 Task: Add Attachment from Google Drive to Card Card0000000263 in Board Board0000000066 in Workspace WS0000000022 in Trello. Add Cover Orange to Card Card0000000263 in Board Board0000000066 in Workspace WS0000000022 in Trello. Add "Add Label …" with "Title" Title0000000263 to Button Button0000000263 to Card Card0000000263 in Board Board0000000066 in Workspace WS0000000022 in Trello. Add Description DS0000000263 to Card Card0000000263 in Board Board0000000066 in Workspace WS0000000022 in Trello. Add Comment CM0000000263 to Card Card0000000263 in Board Board0000000066 in Workspace WS0000000022 in Trello
Action: Mouse moved to (621, 492)
Screenshot: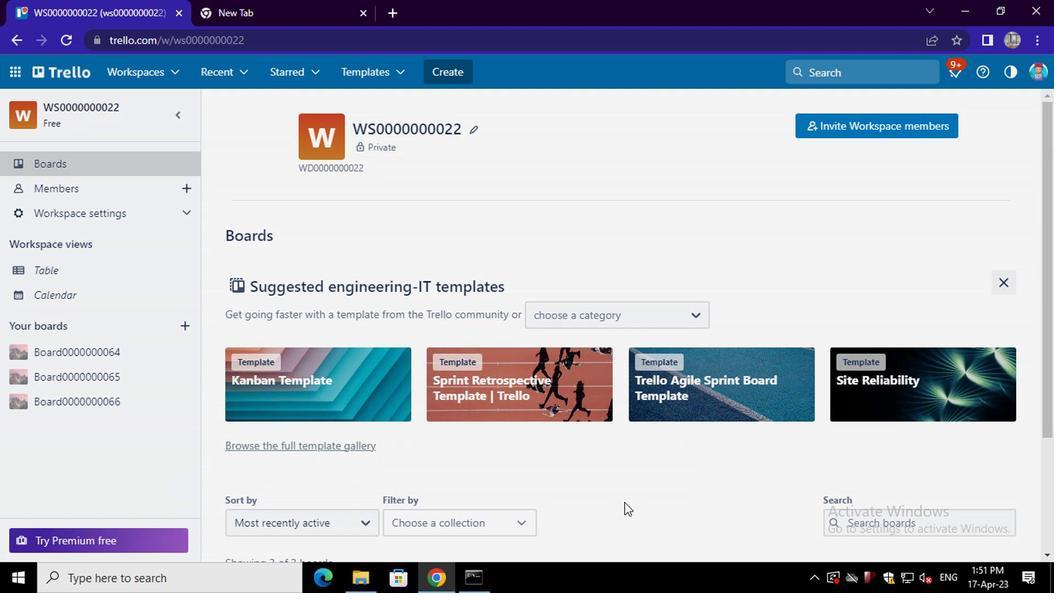 
Action: Mouse scrolled (621, 492) with delta (0, 0)
Screenshot: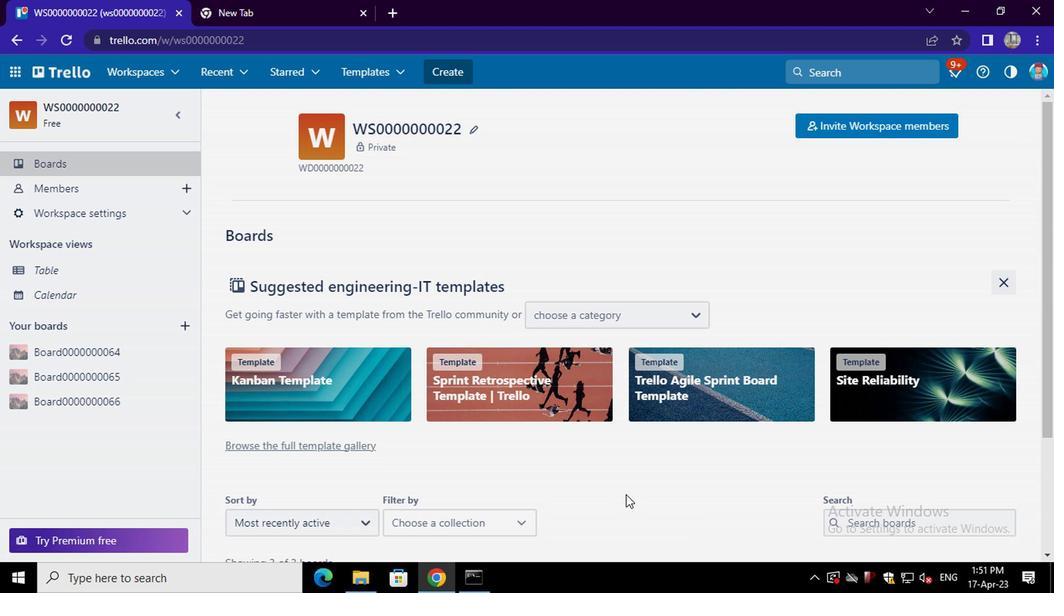 
Action: Mouse moved to (621, 492)
Screenshot: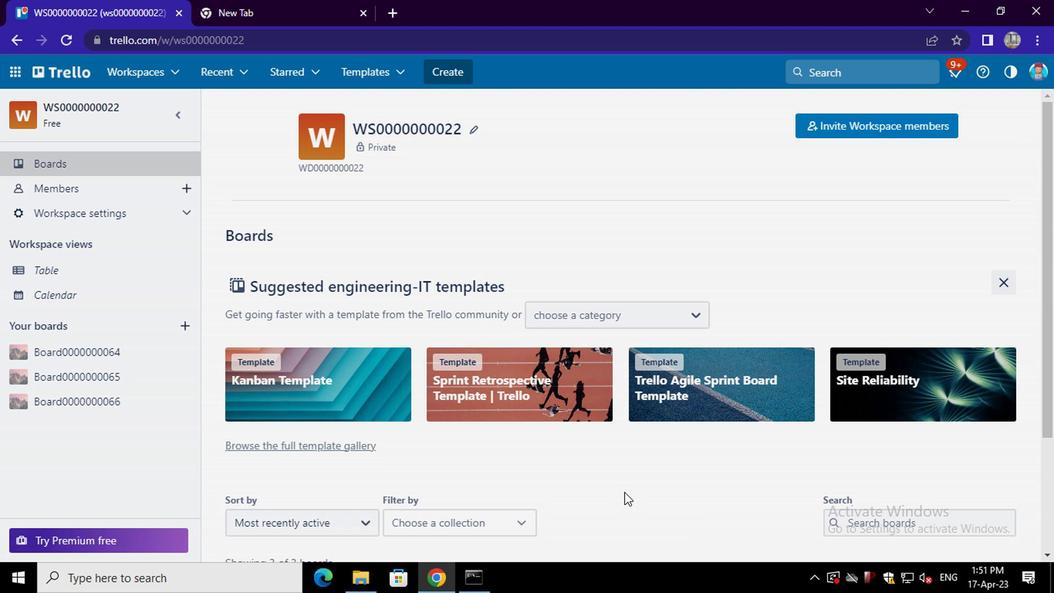 
Action: Mouse scrolled (621, 492) with delta (0, 0)
Screenshot: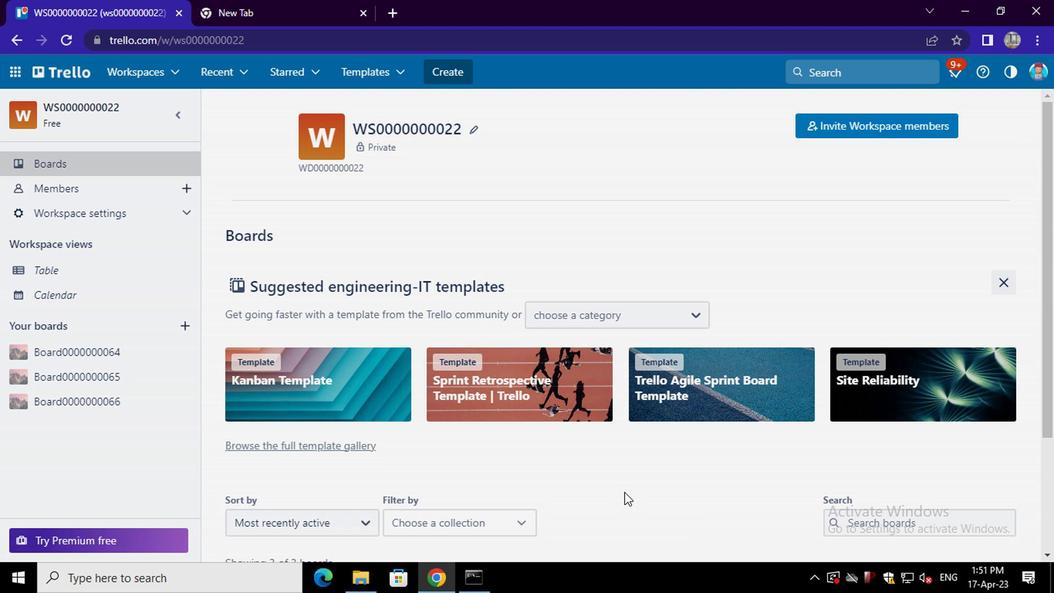 
Action: Mouse scrolled (621, 492) with delta (0, 0)
Screenshot: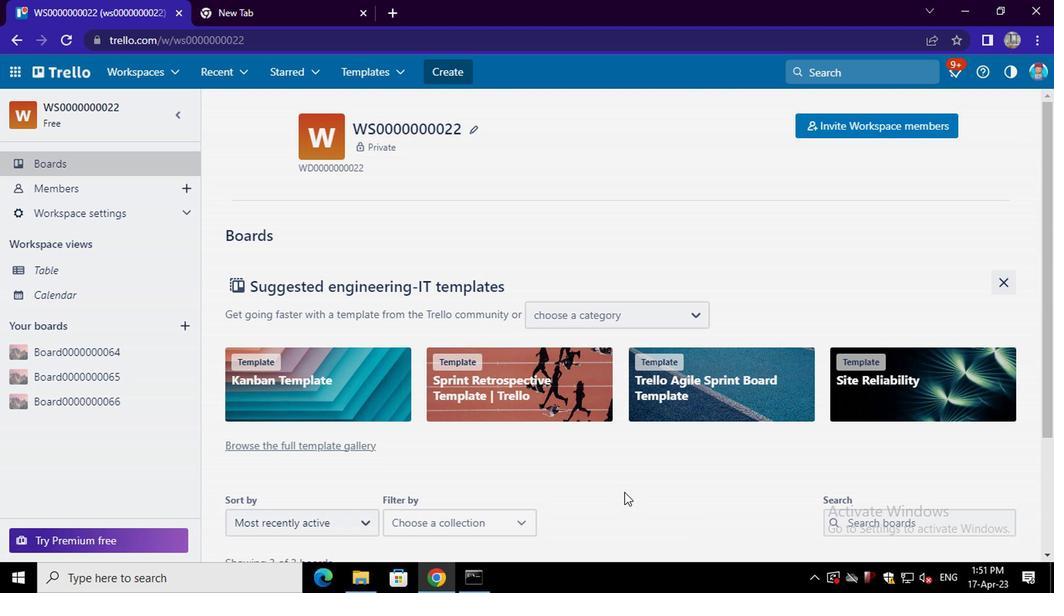 
Action: Mouse scrolled (621, 492) with delta (0, 0)
Screenshot: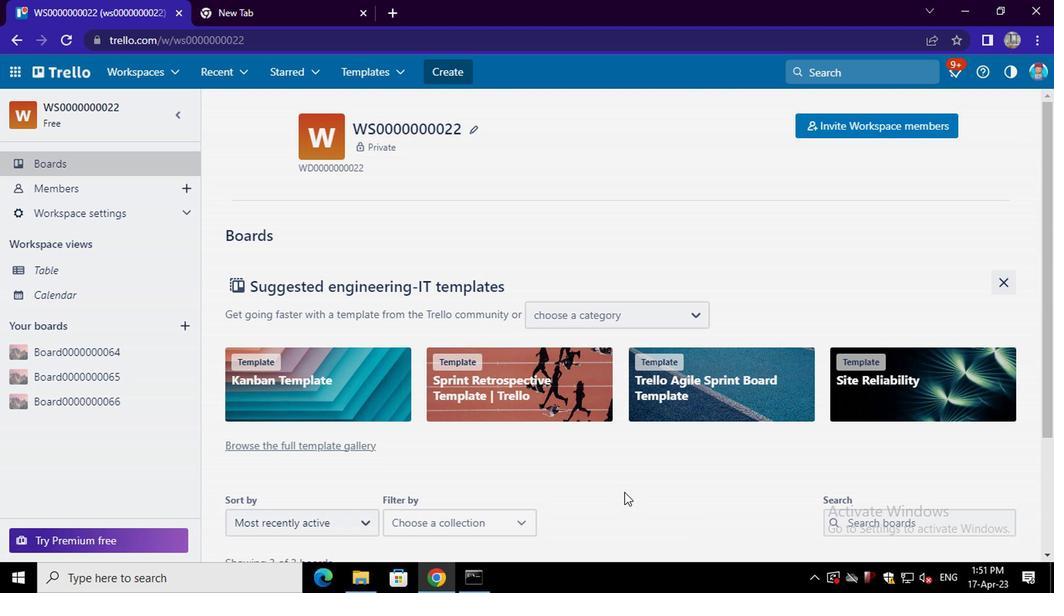 
Action: Mouse scrolled (621, 492) with delta (0, 0)
Screenshot: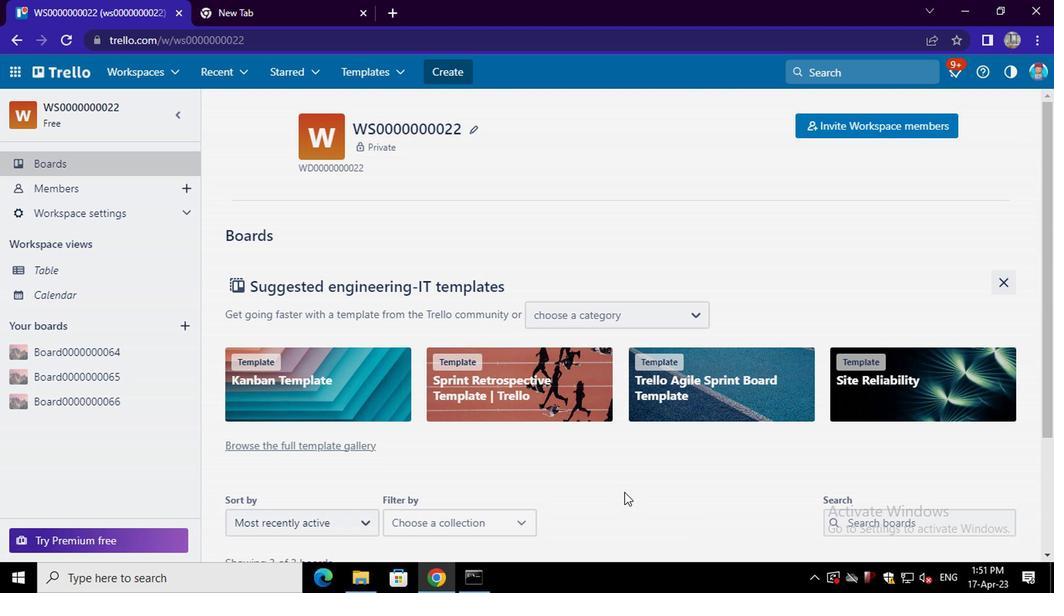 
Action: Mouse moved to (547, 484)
Screenshot: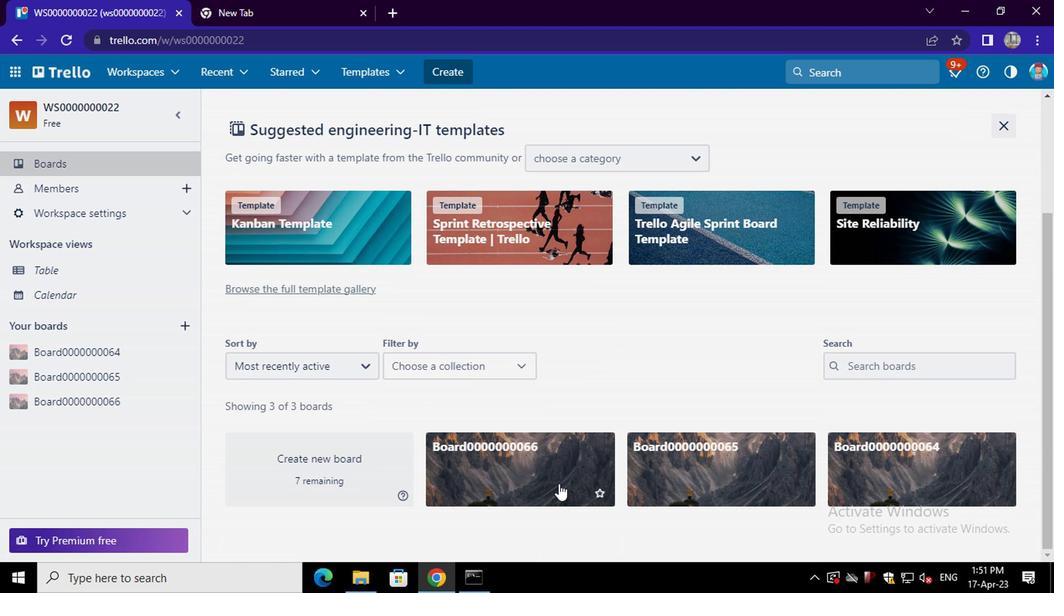 
Action: Mouse pressed left at (547, 484)
Screenshot: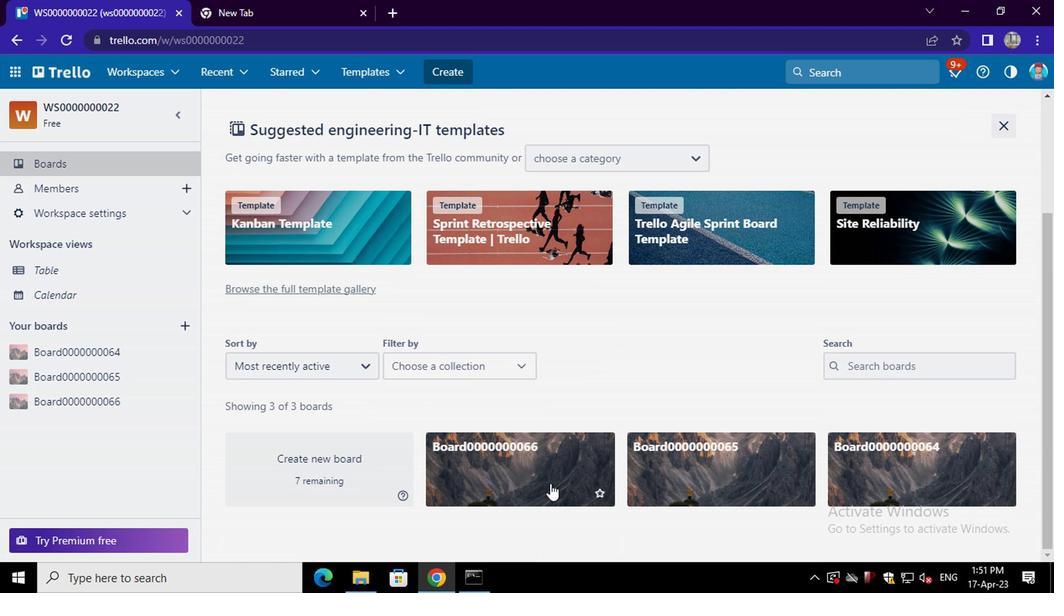 
Action: Mouse moved to (390, 455)
Screenshot: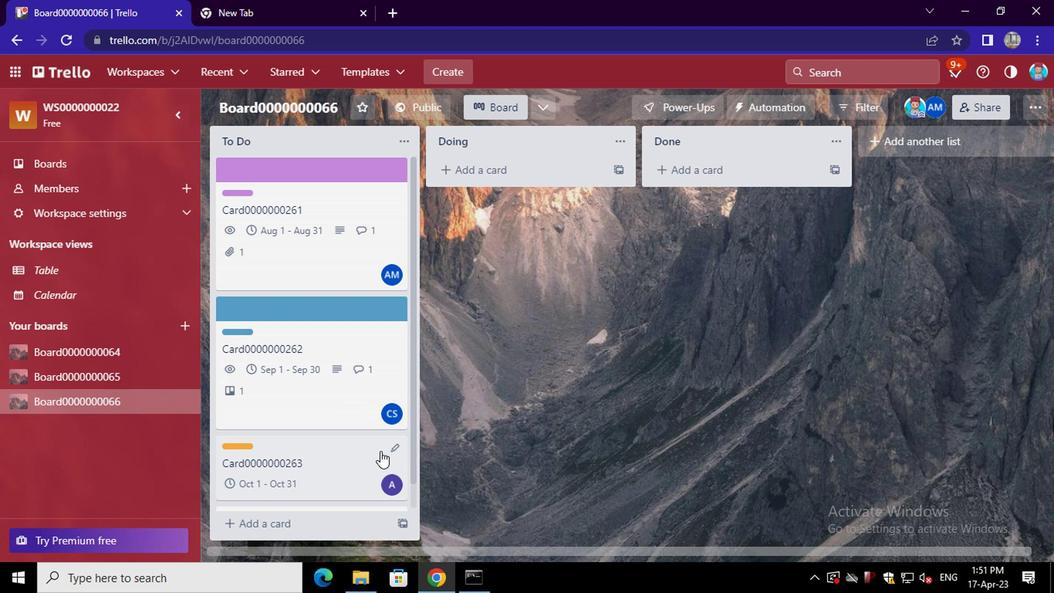 
Action: Mouse pressed left at (390, 455)
Screenshot: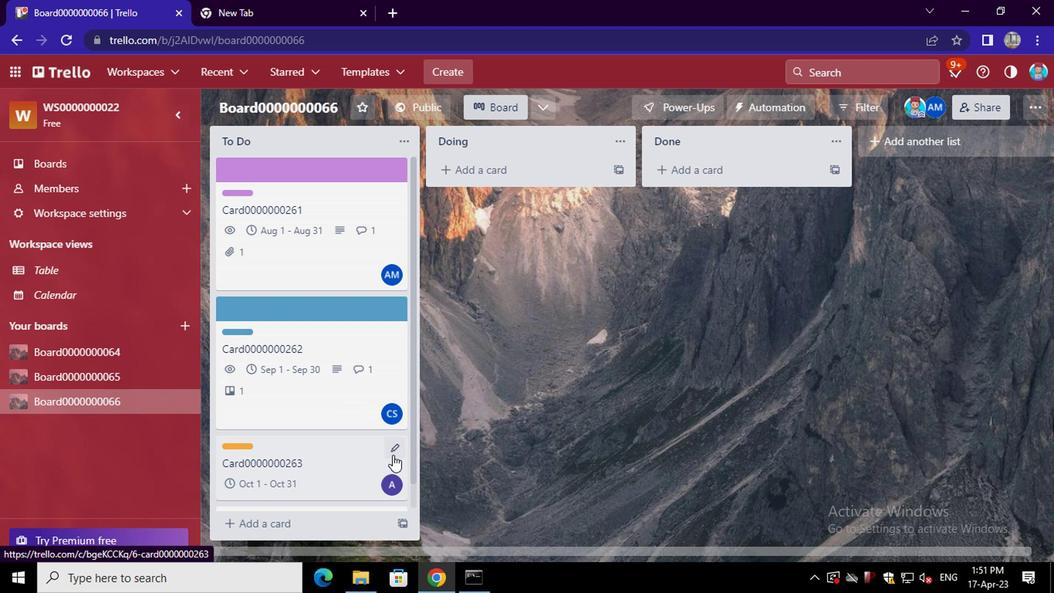 
Action: Mouse moved to (464, 341)
Screenshot: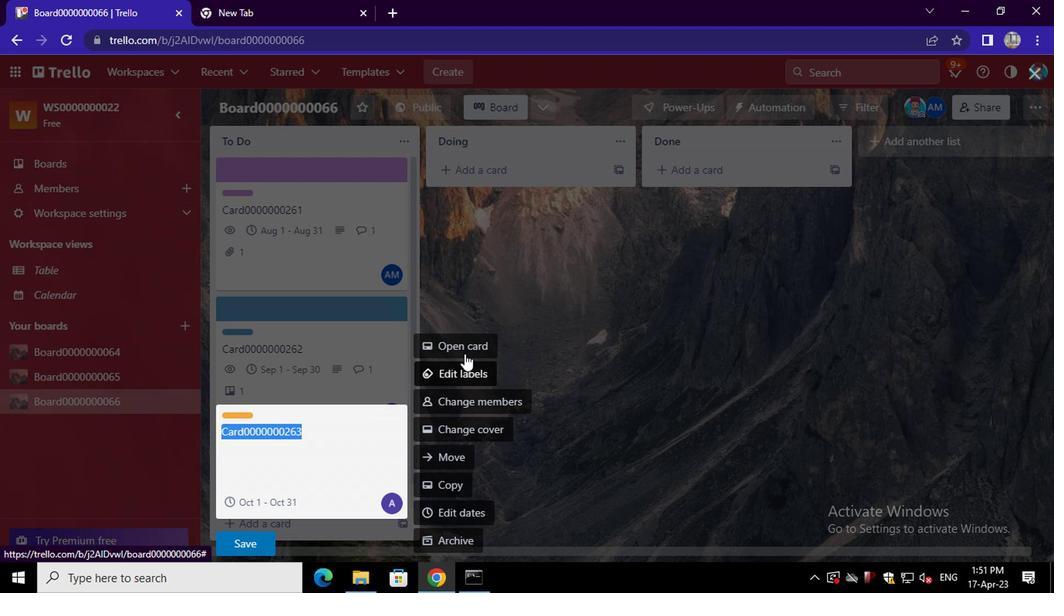 
Action: Mouse pressed left at (464, 341)
Screenshot: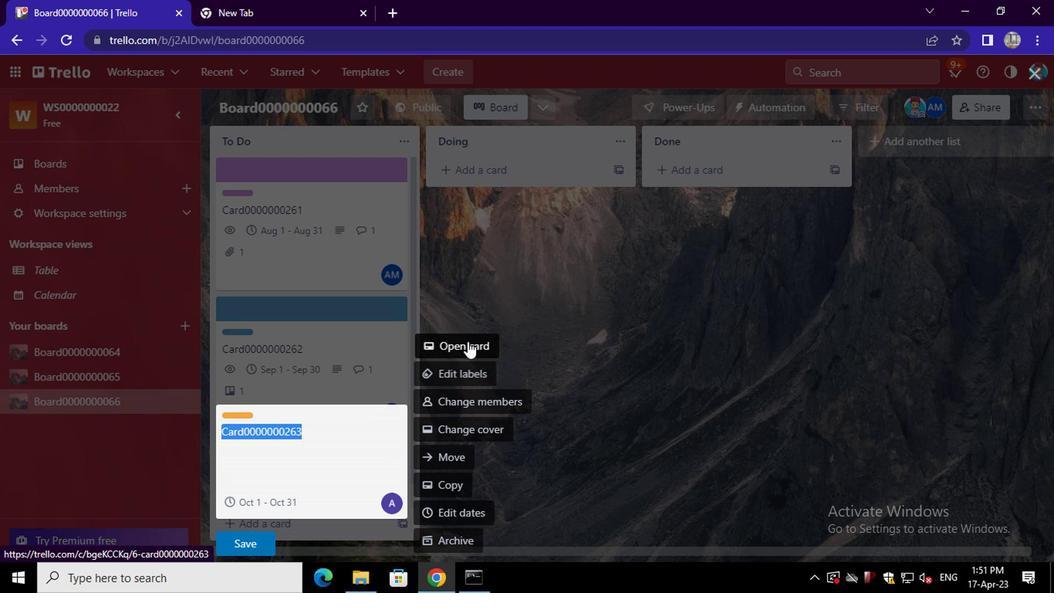 
Action: Mouse moved to (726, 373)
Screenshot: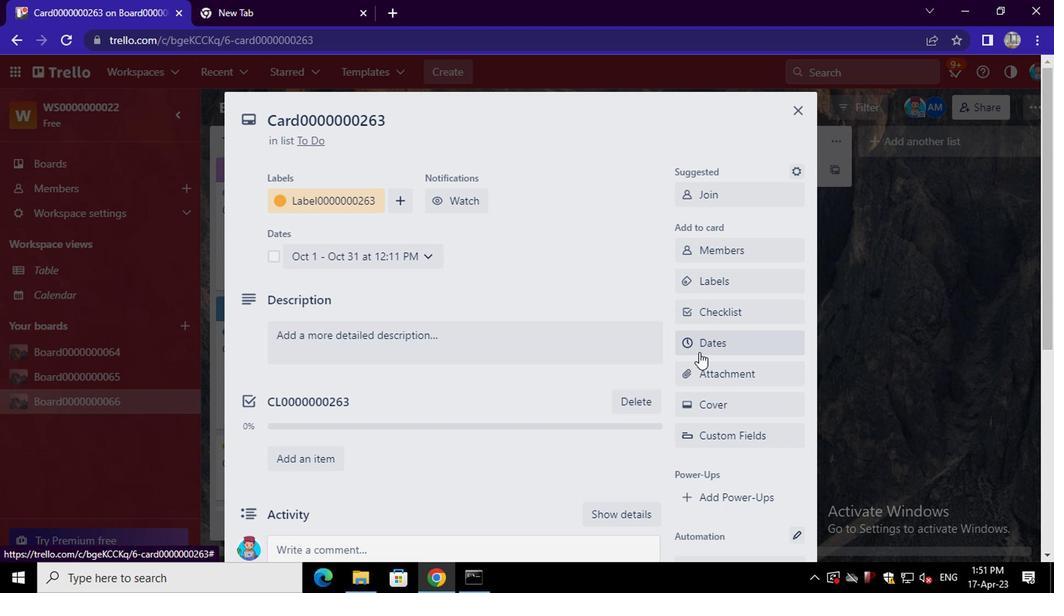 
Action: Mouse pressed left at (726, 373)
Screenshot: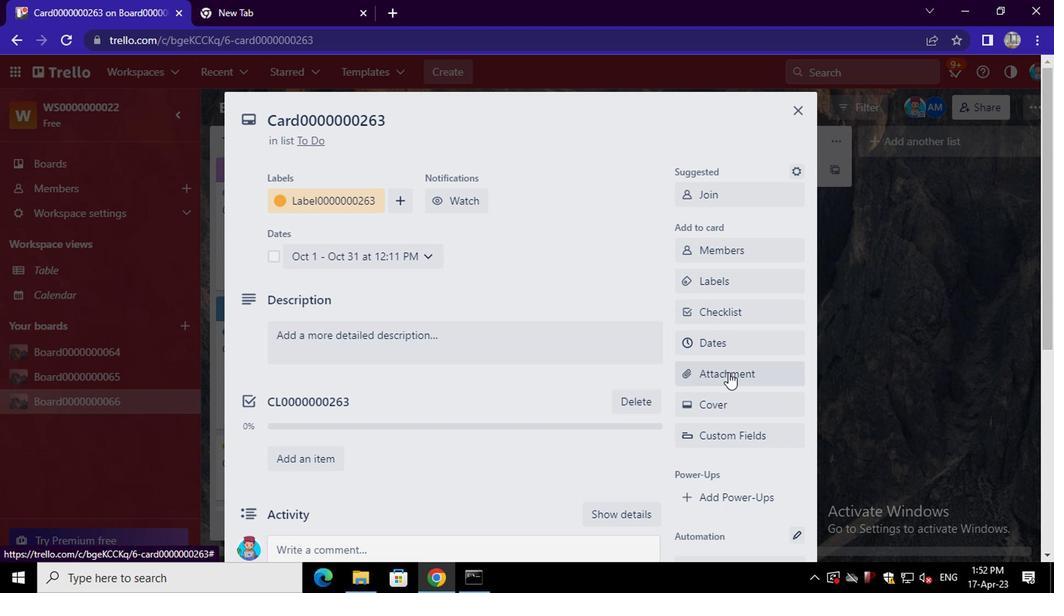 
Action: Mouse moved to (739, 197)
Screenshot: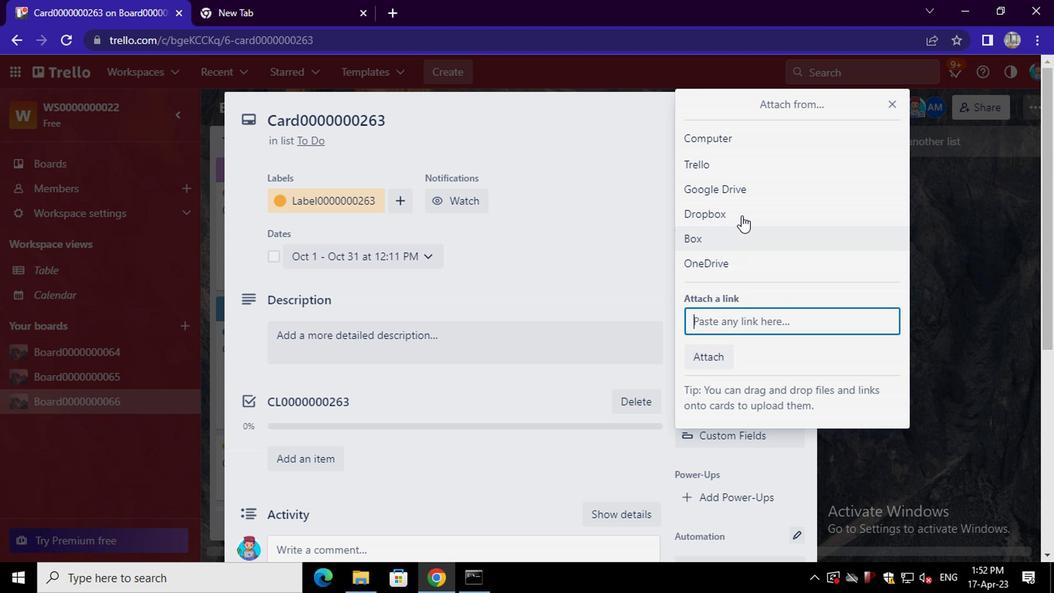 
Action: Mouse pressed left at (739, 197)
Screenshot: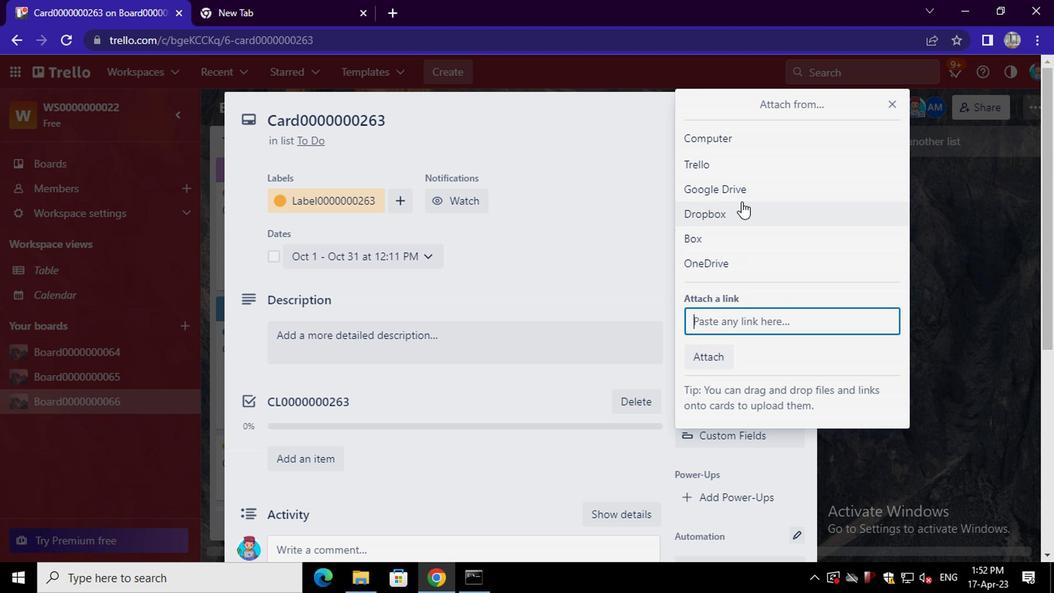 
Action: Mouse moved to (361, 389)
Screenshot: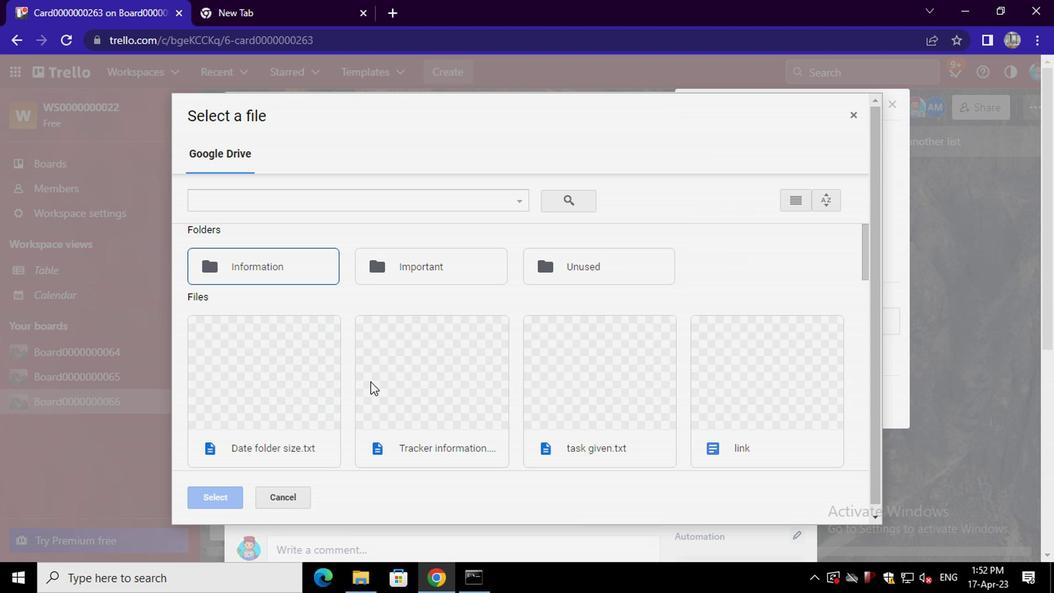 
Action: Mouse scrolled (361, 388) with delta (0, 0)
Screenshot: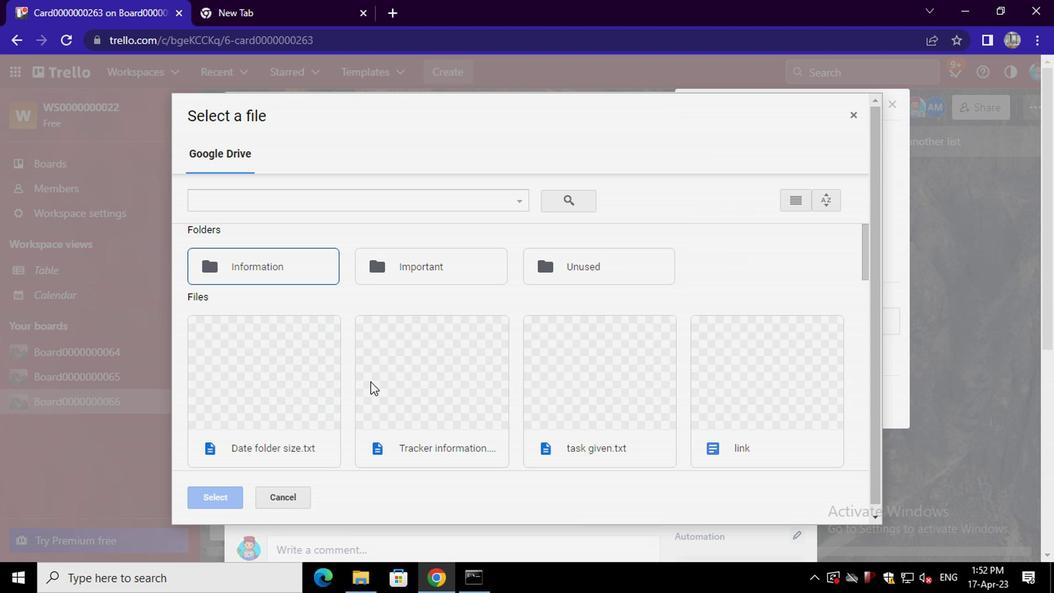 
Action: Mouse scrolled (361, 388) with delta (0, 0)
Screenshot: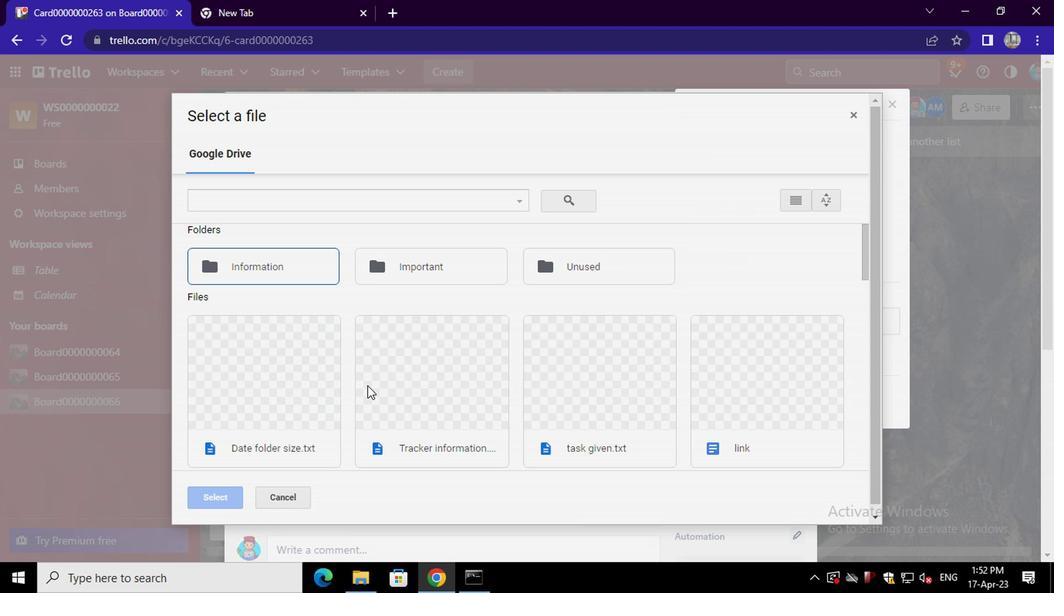 
Action: Mouse scrolled (361, 388) with delta (0, 0)
Screenshot: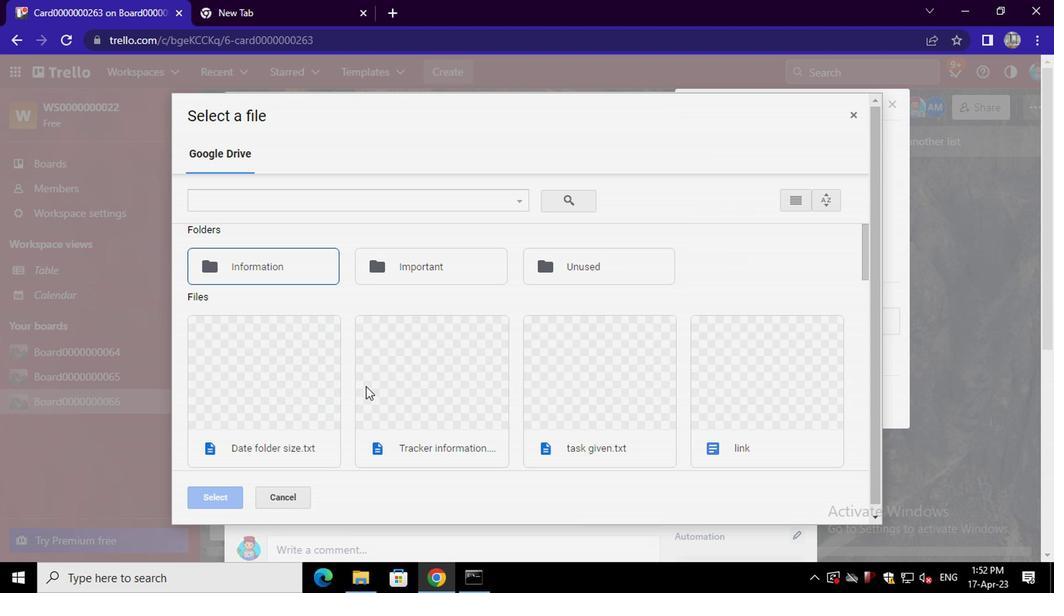 
Action: Mouse scrolled (361, 388) with delta (0, 0)
Screenshot: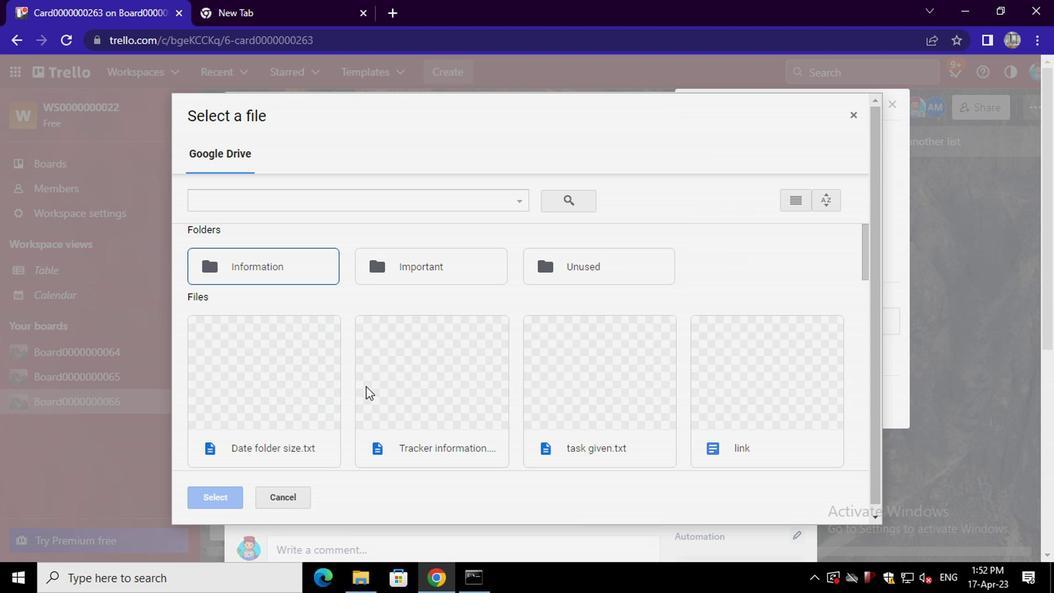 
Action: Mouse moved to (286, 298)
Screenshot: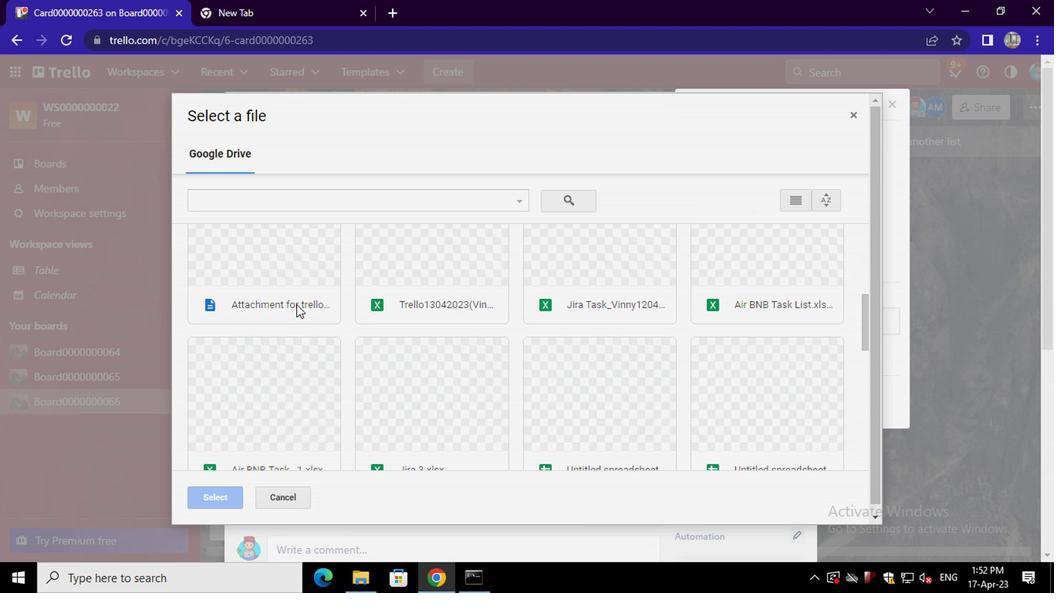 
Action: Mouse pressed left at (286, 298)
Screenshot: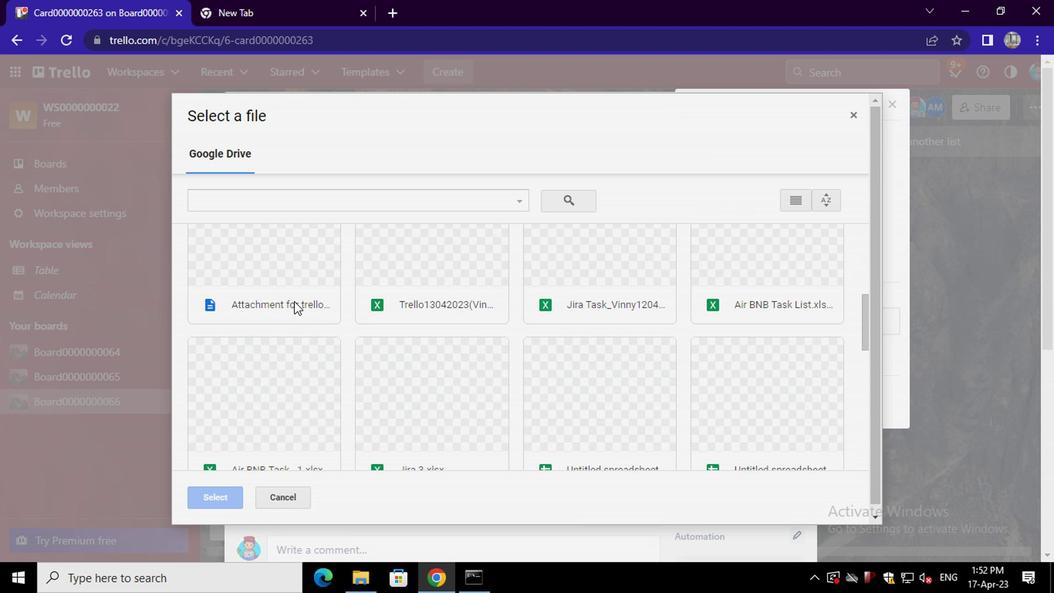 
Action: Mouse pressed left at (286, 298)
Screenshot: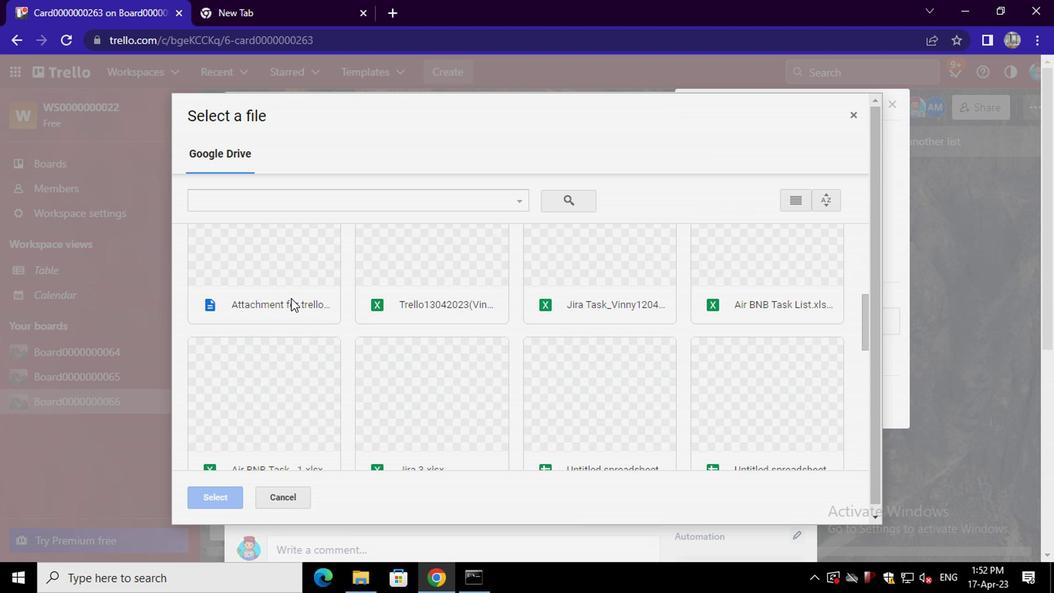 
Action: Mouse moved to (718, 410)
Screenshot: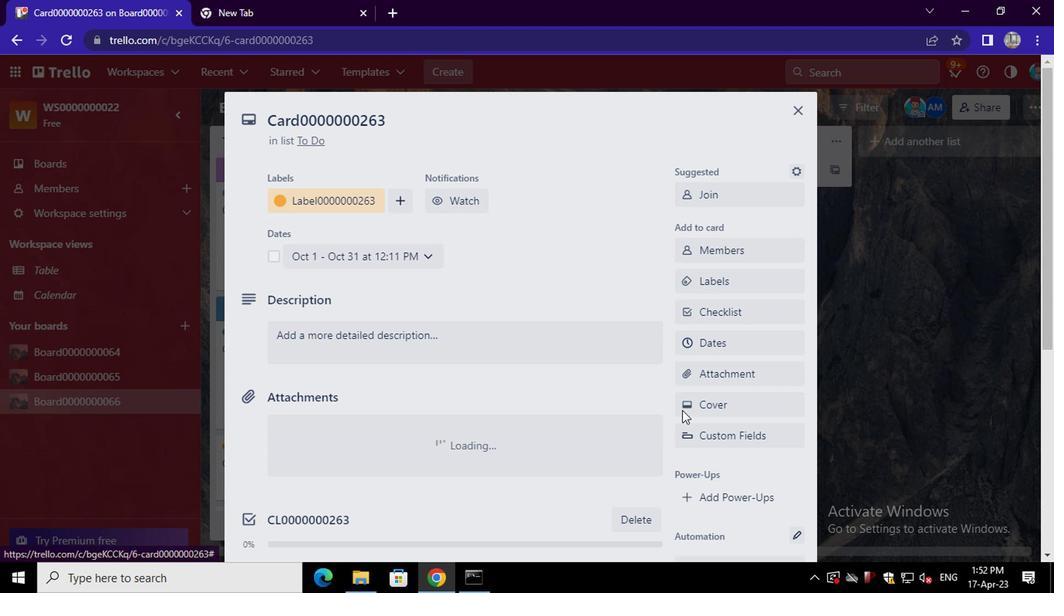 
Action: Mouse pressed left at (718, 410)
Screenshot: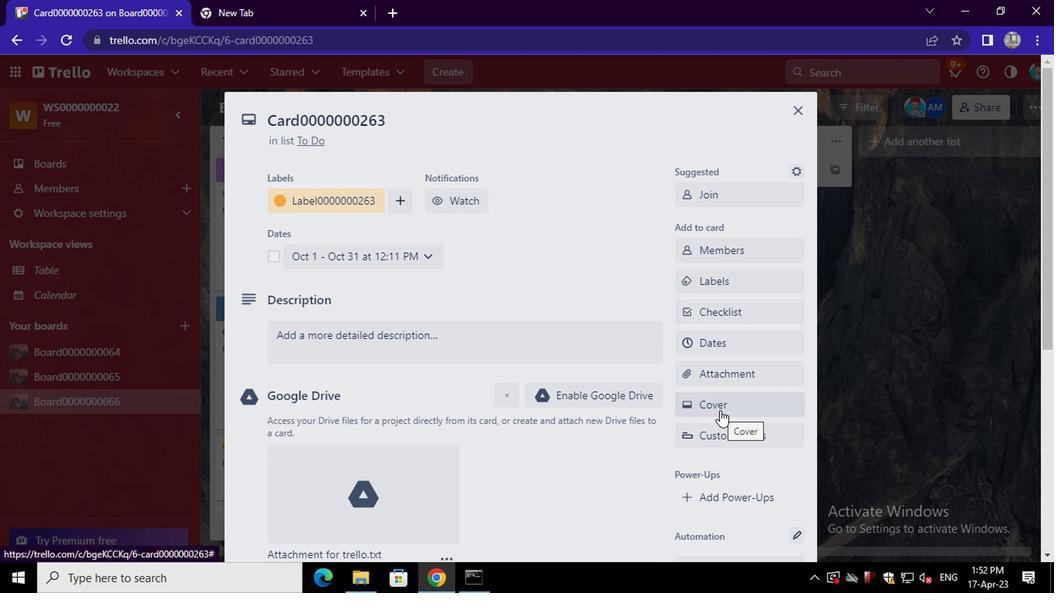 
Action: Mouse moved to (785, 240)
Screenshot: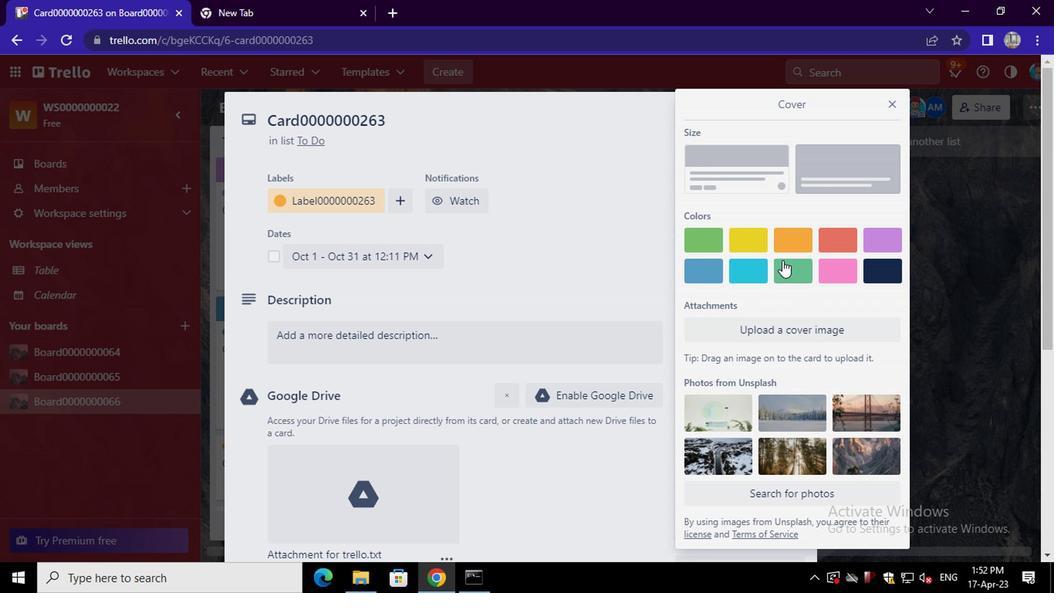 
Action: Mouse pressed left at (785, 240)
Screenshot: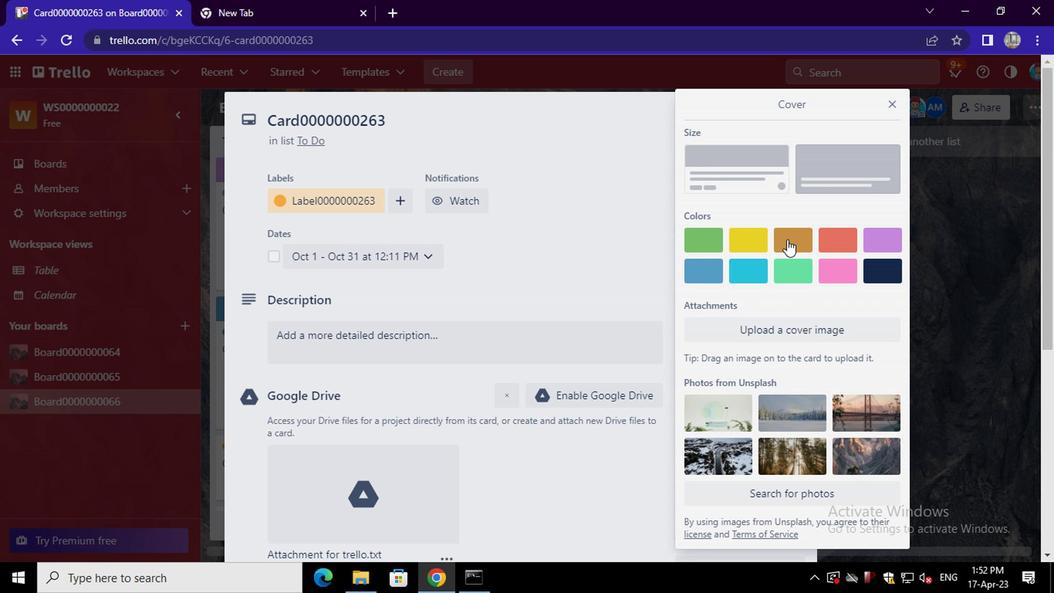 
Action: Mouse moved to (580, 341)
Screenshot: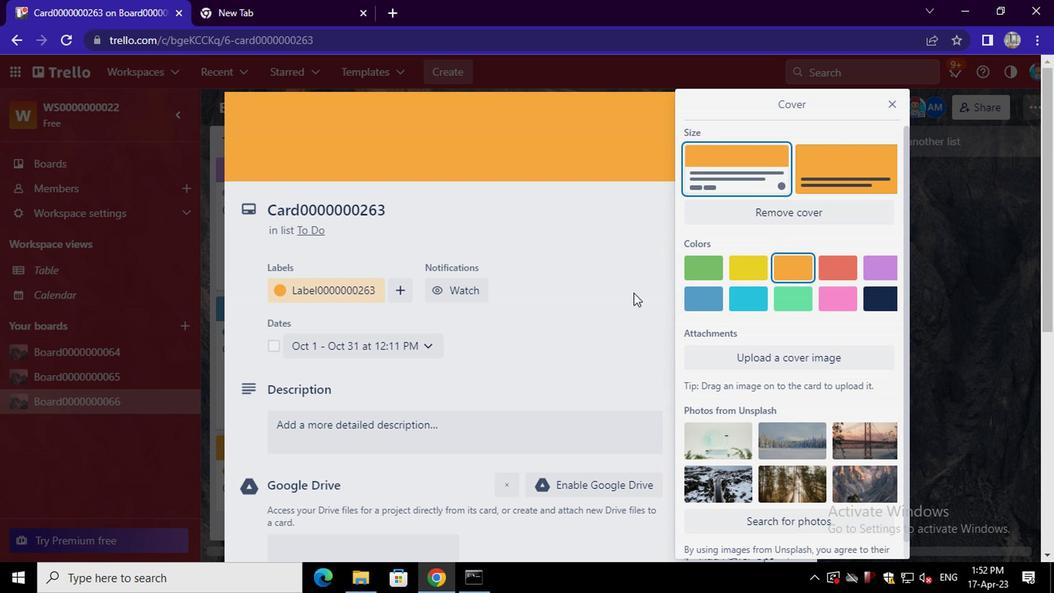 
Action: Mouse pressed left at (580, 341)
Screenshot: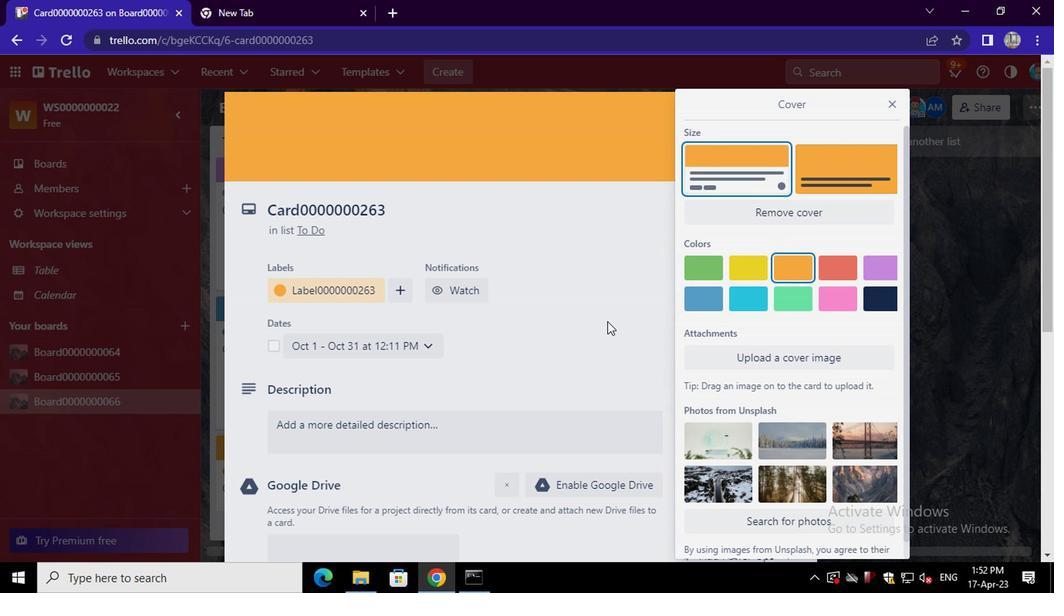 
Action: Mouse moved to (653, 366)
Screenshot: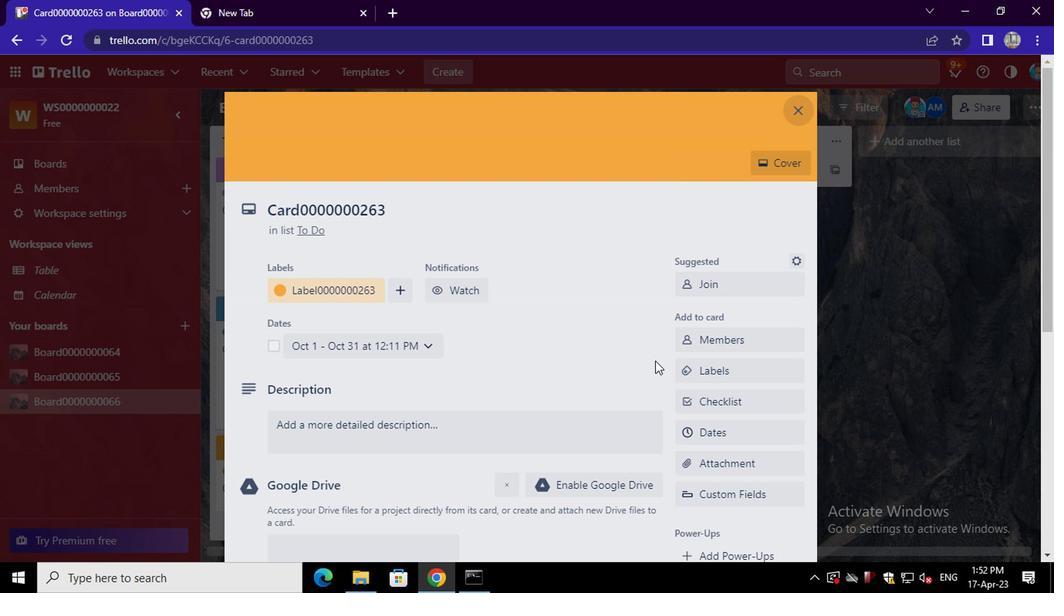 
Action: Mouse scrolled (653, 365) with delta (0, -1)
Screenshot: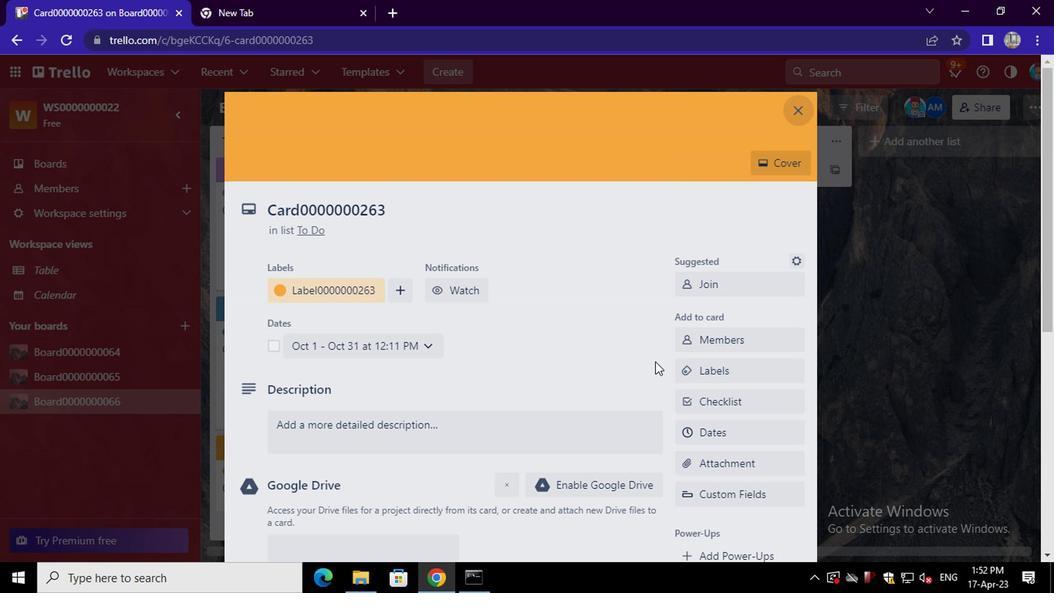 
Action: Mouse scrolled (653, 365) with delta (0, -1)
Screenshot: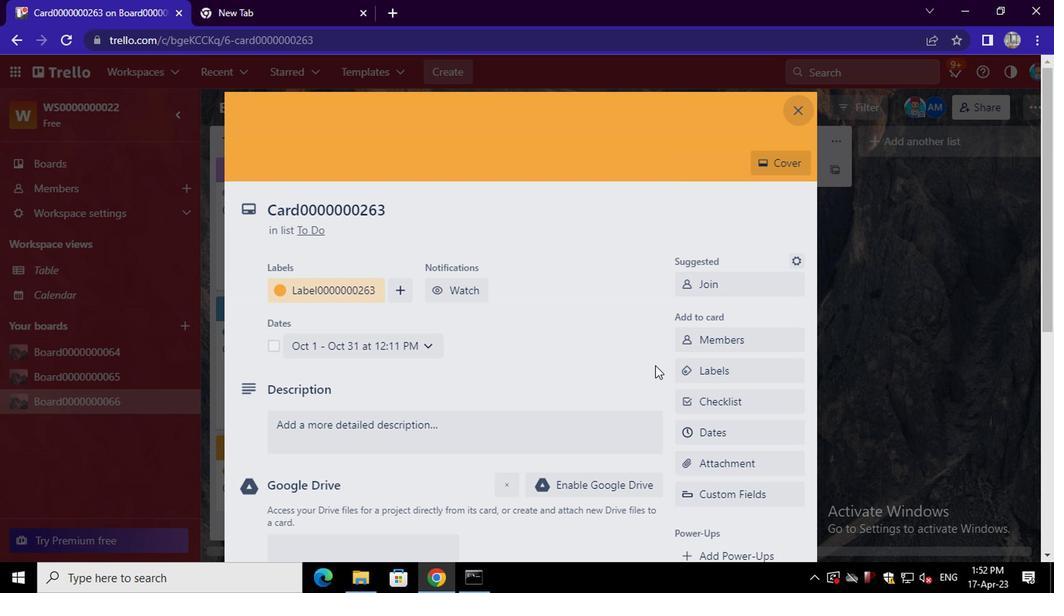 
Action: Mouse scrolled (653, 365) with delta (0, -1)
Screenshot: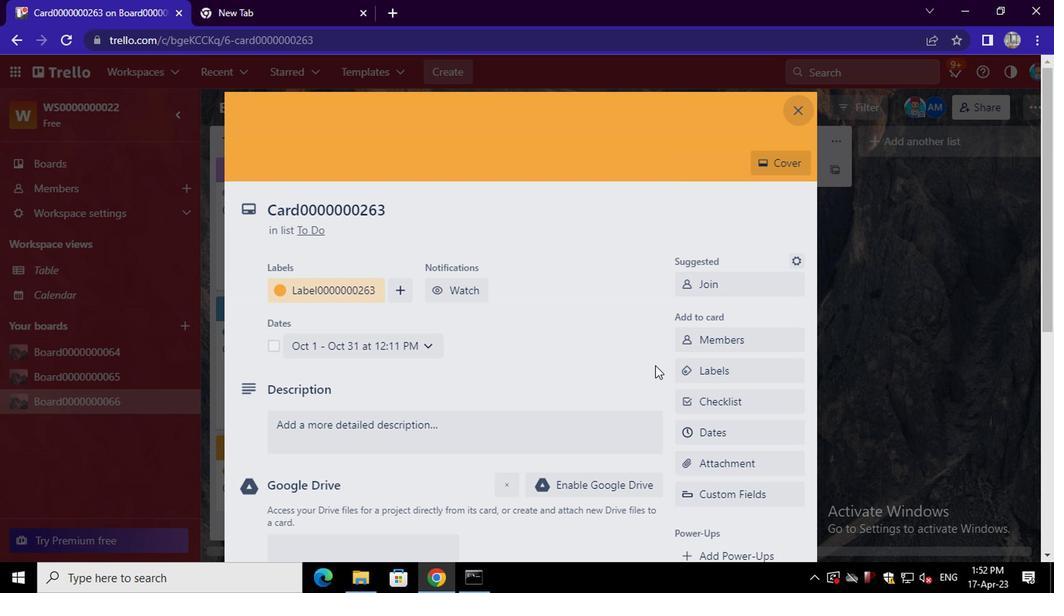 
Action: Mouse moved to (719, 449)
Screenshot: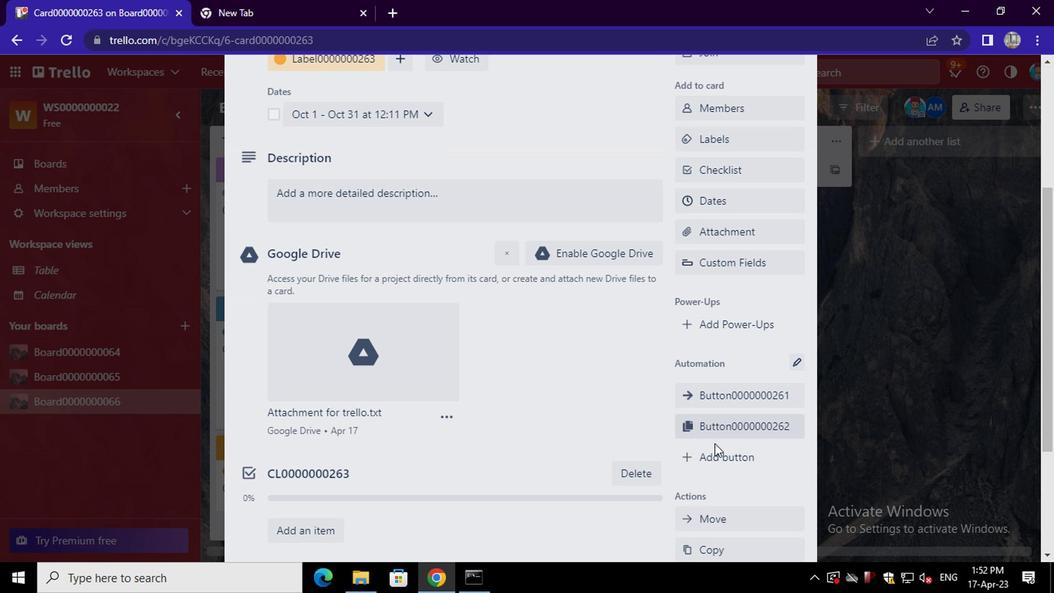 
Action: Mouse pressed left at (719, 449)
Screenshot: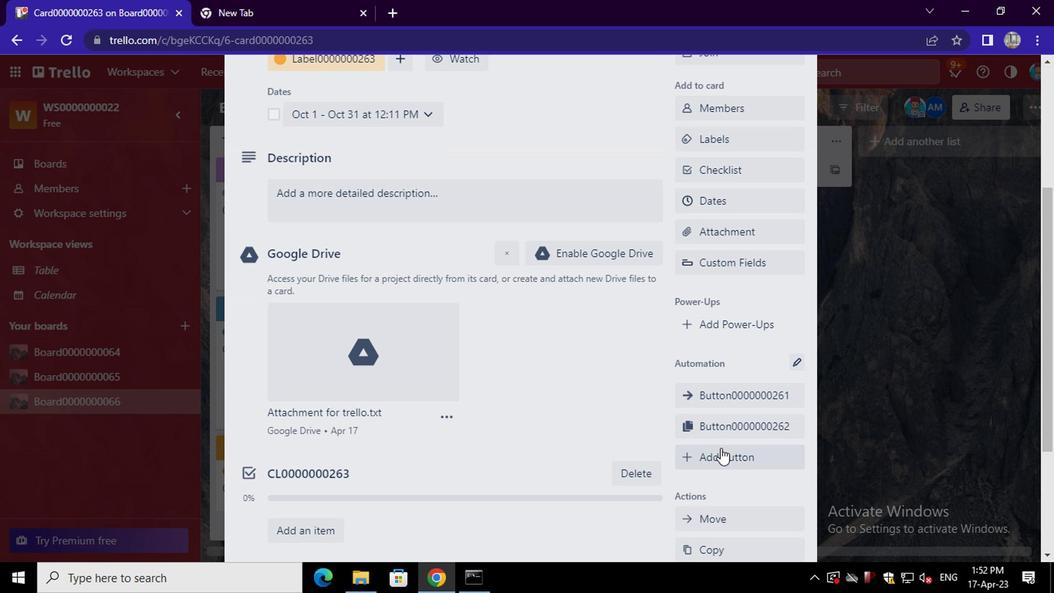 
Action: Mouse moved to (758, 241)
Screenshot: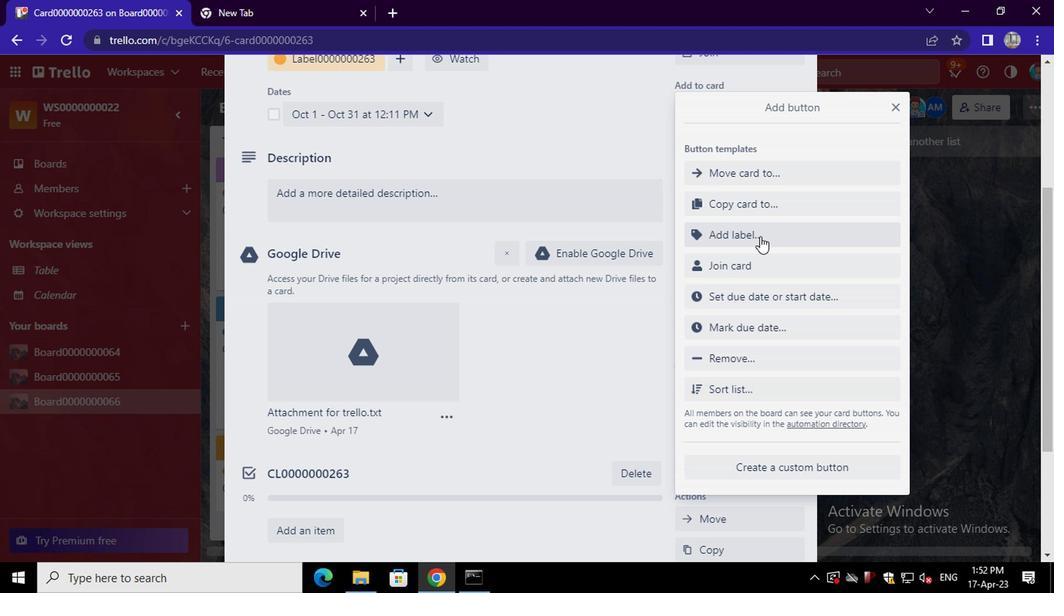 
Action: Mouse pressed left at (758, 241)
Screenshot: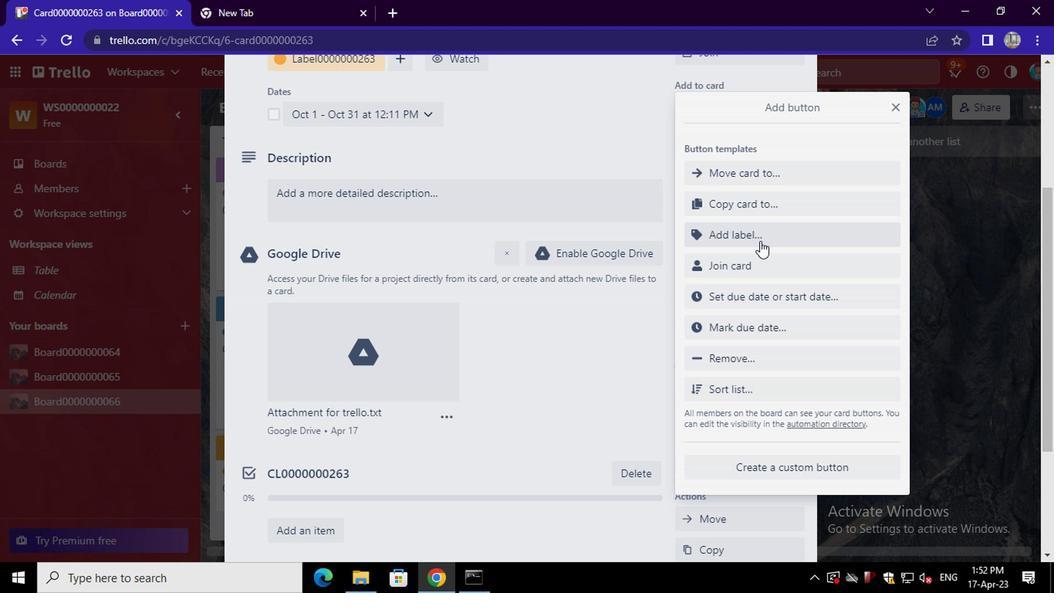 
Action: Mouse moved to (762, 222)
Screenshot: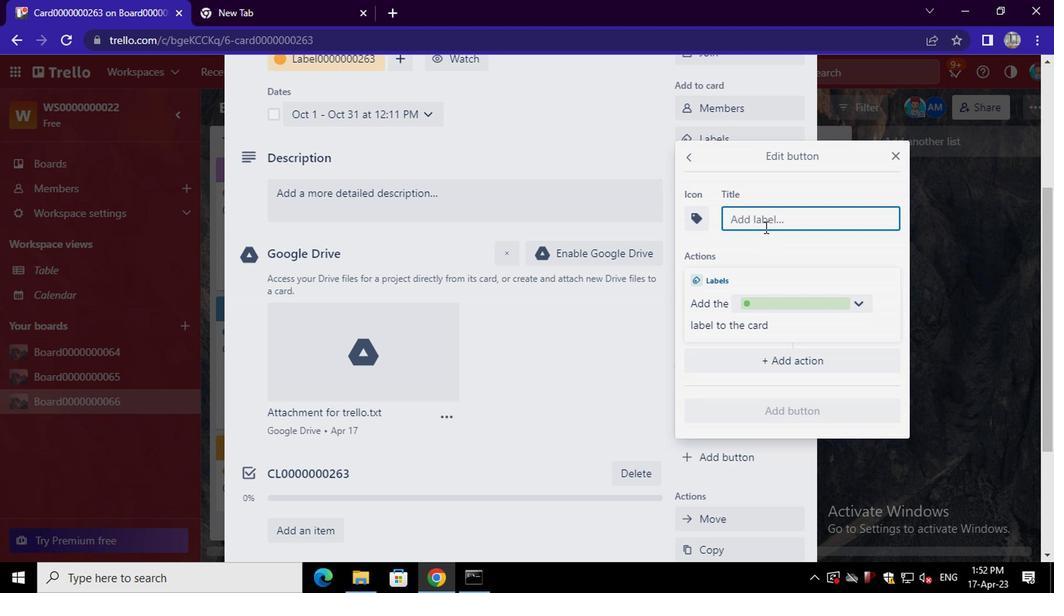 
Action: Mouse pressed left at (762, 222)
Screenshot: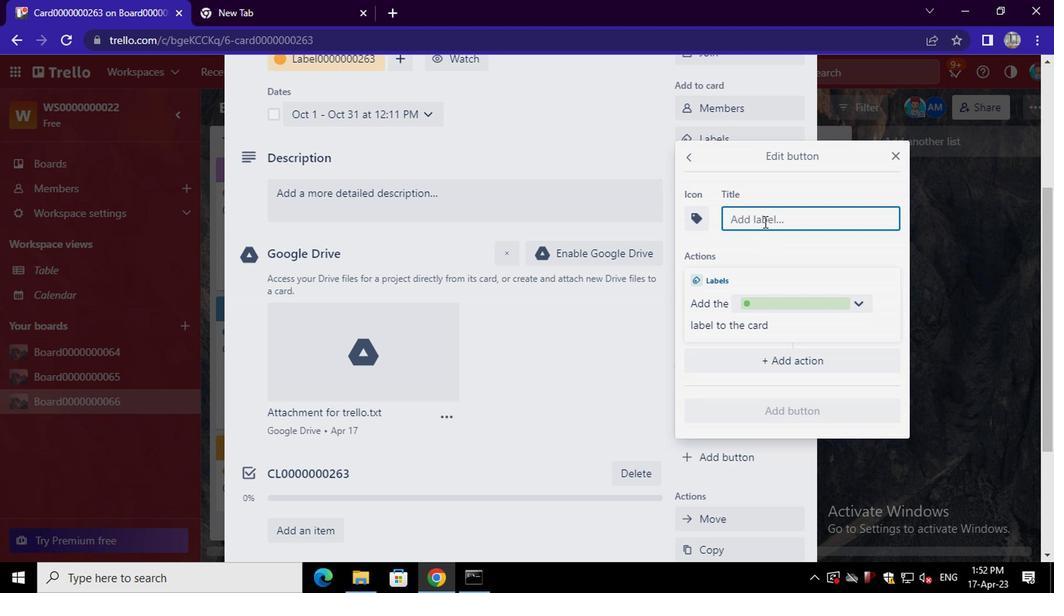
Action: Mouse moved to (799, 193)
Screenshot: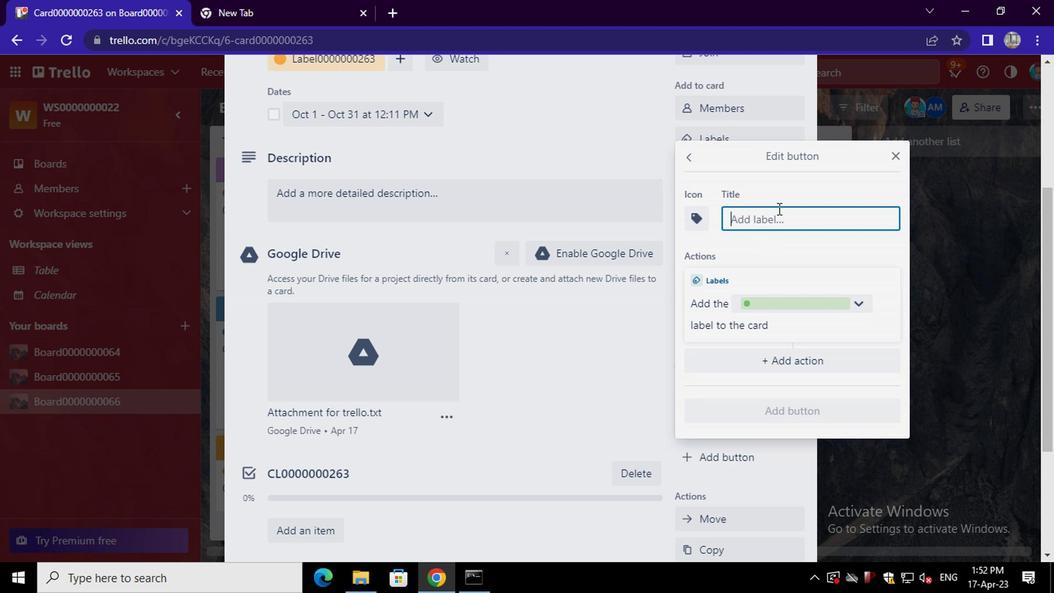 
Action: Key pressed <Key.shift>BUTTON0000000263
Screenshot: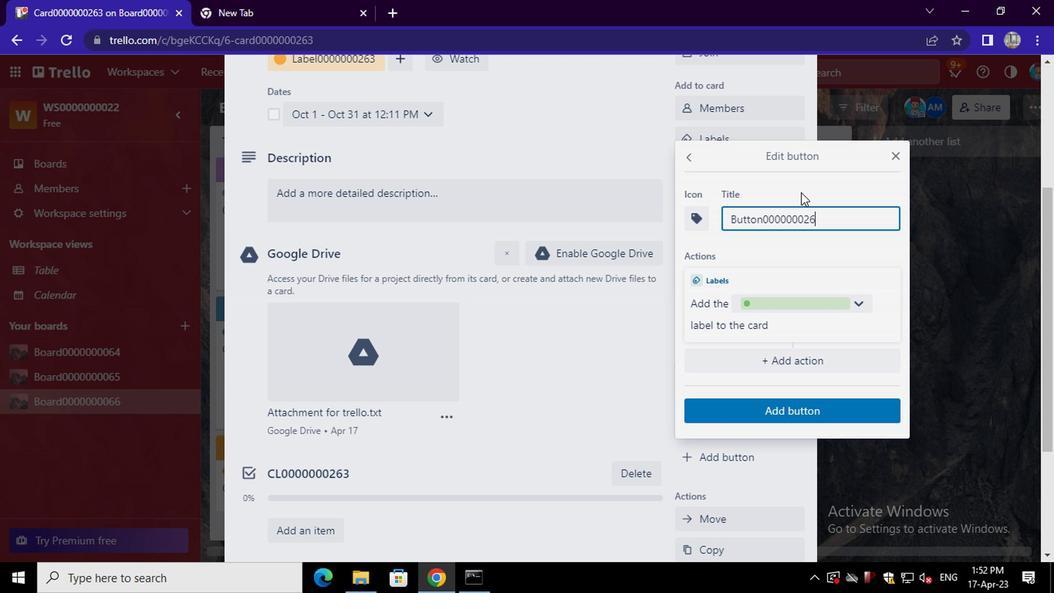 
Action: Mouse moved to (849, 302)
Screenshot: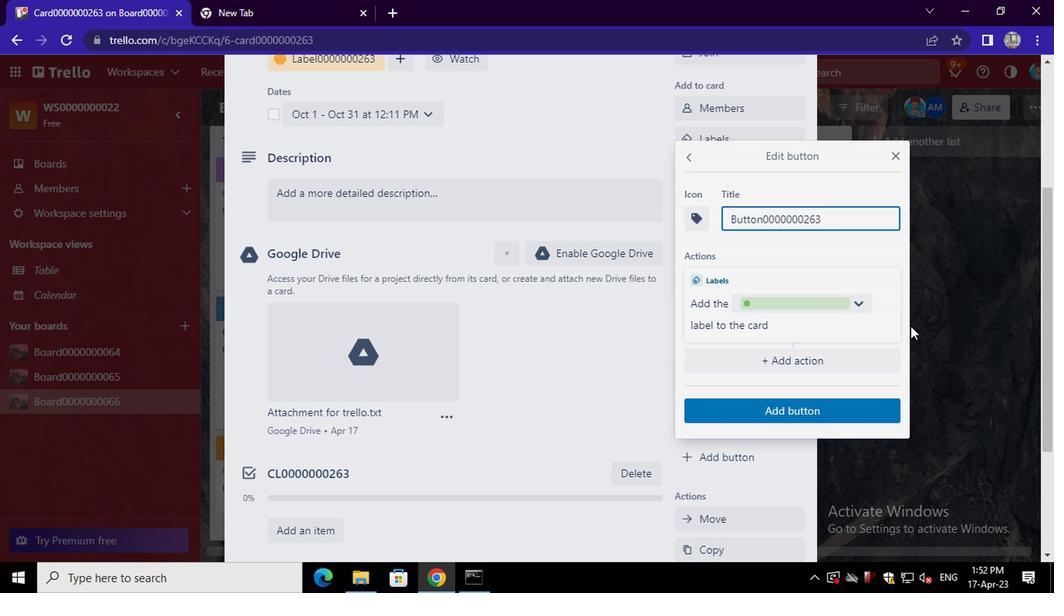 
Action: Mouse pressed left at (849, 302)
Screenshot: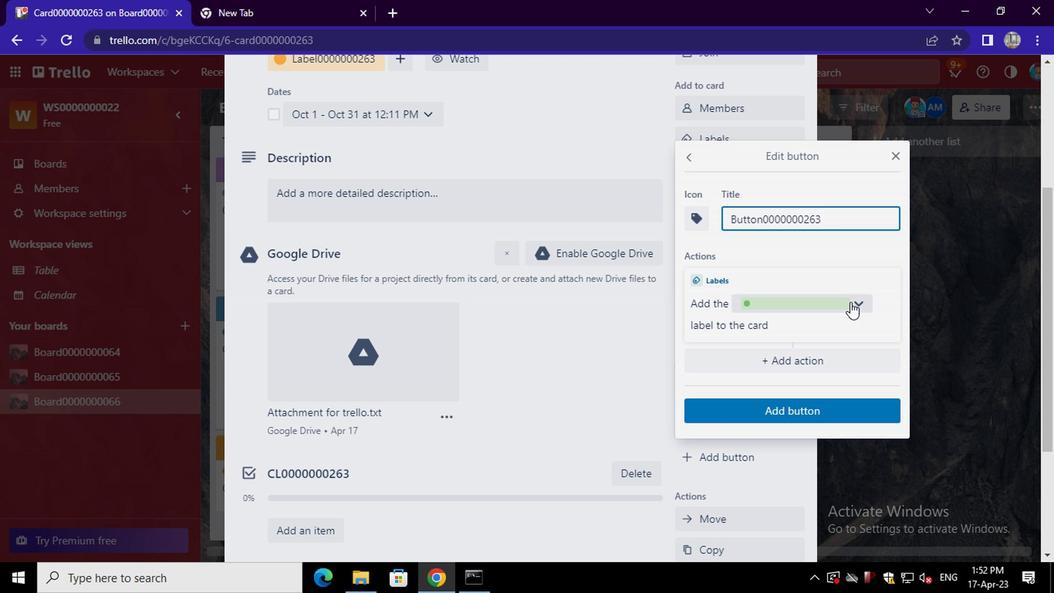 
Action: Mouse moved to (822, 406)
Screenshot: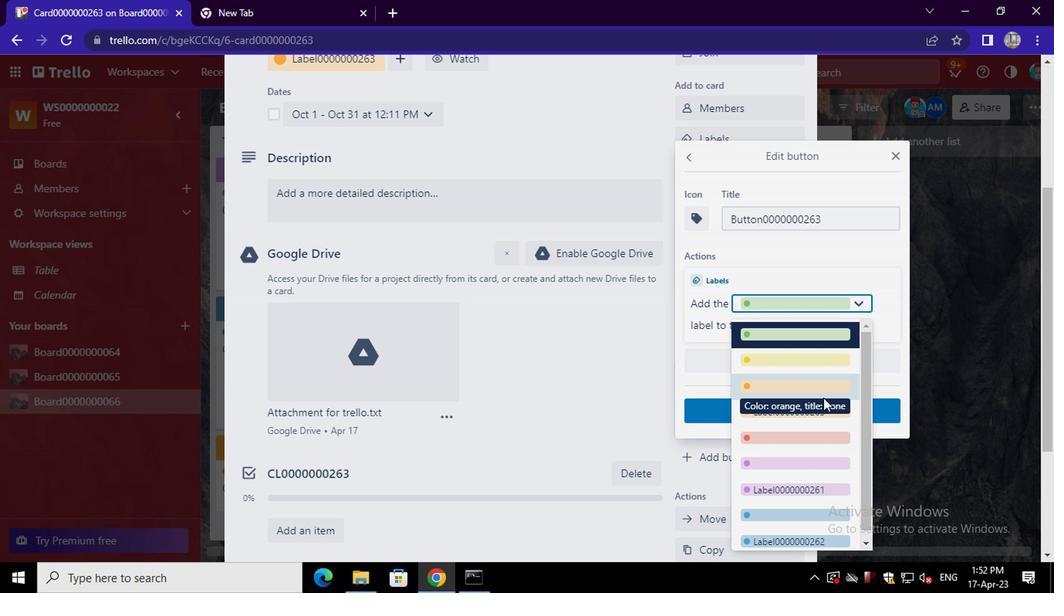 
Action: Mouse pressed left at (822, 406)
Screenshot: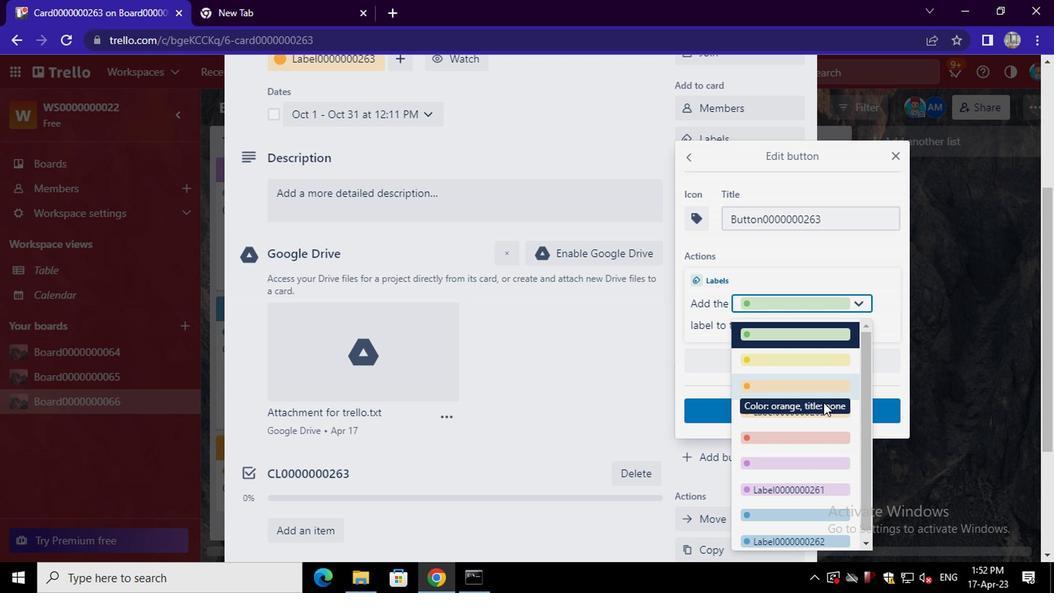
Action: Mouse moved to (862, 300)
Screenshot: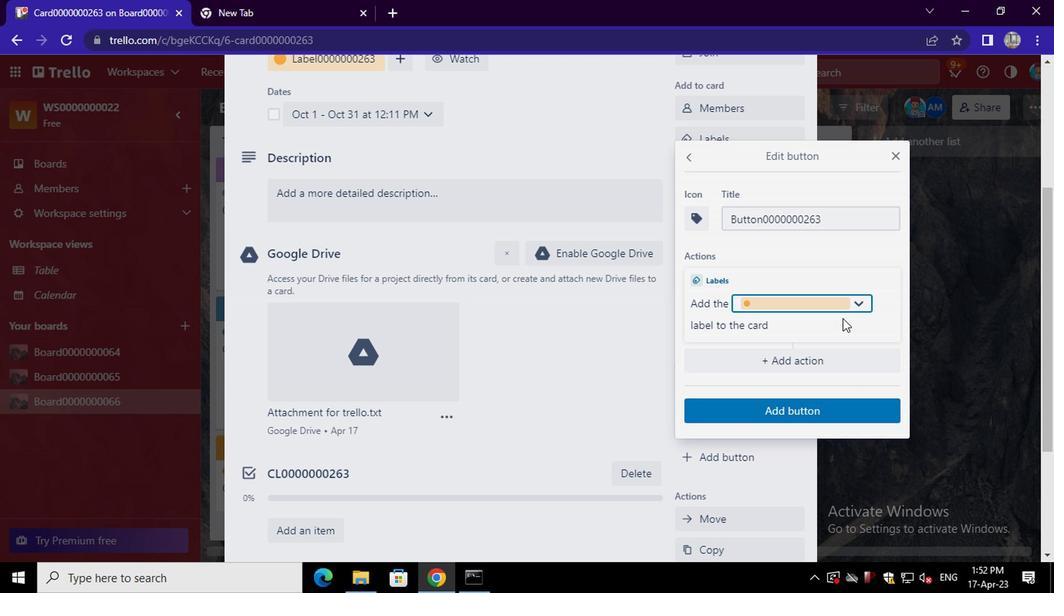 
Action: Mouse pressed left at (862, 300)
Screenshot: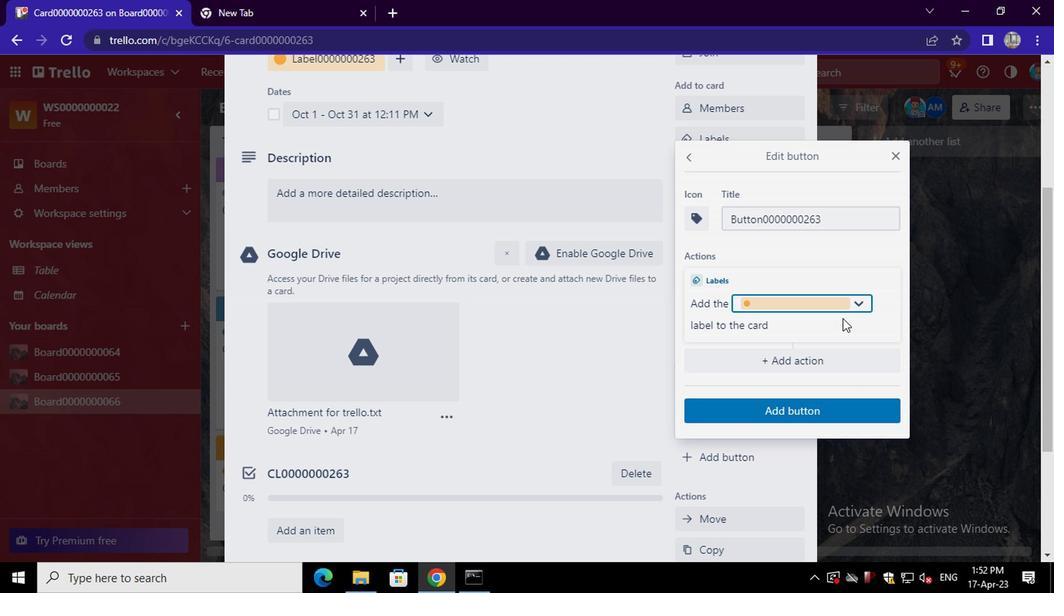 
Action: Mouse moved to (817, 412)
Screenshot: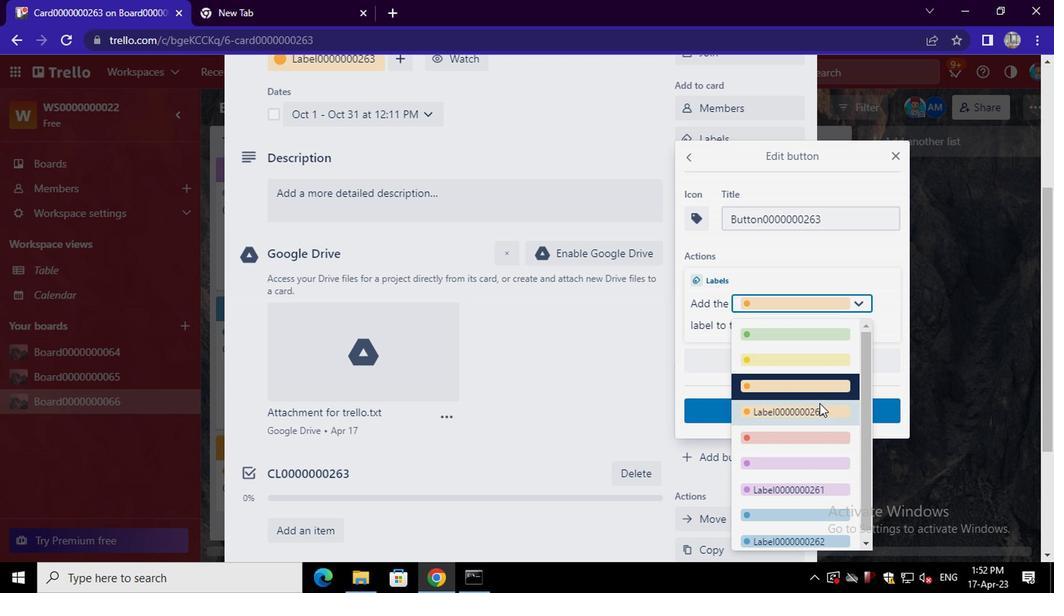 
Action: Mouse pressed left at (817, 412)
Screenshot: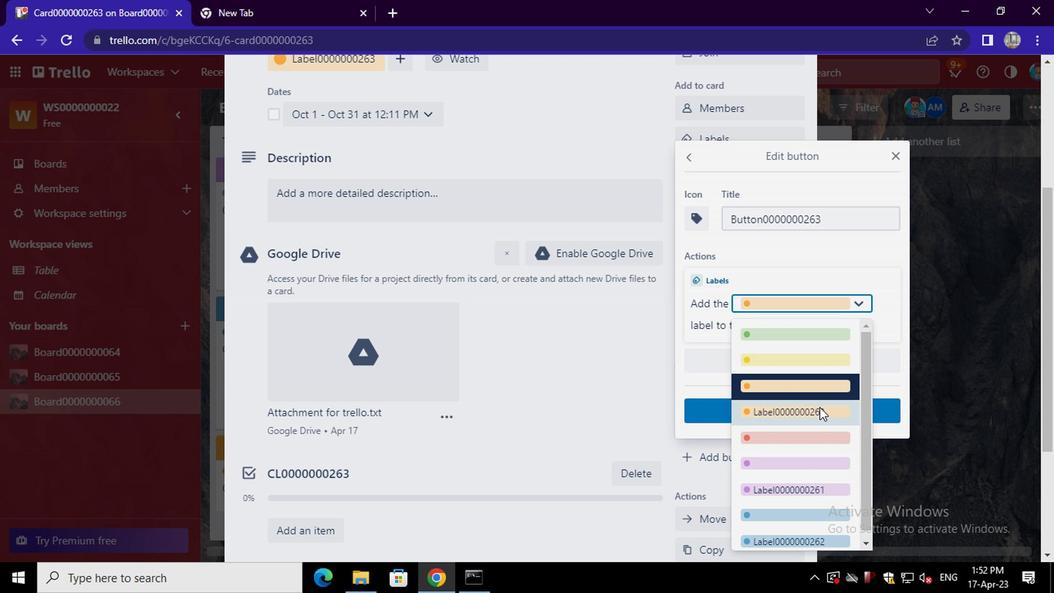 
Action: Mouse pressed left at (817, 412)
Screenshot: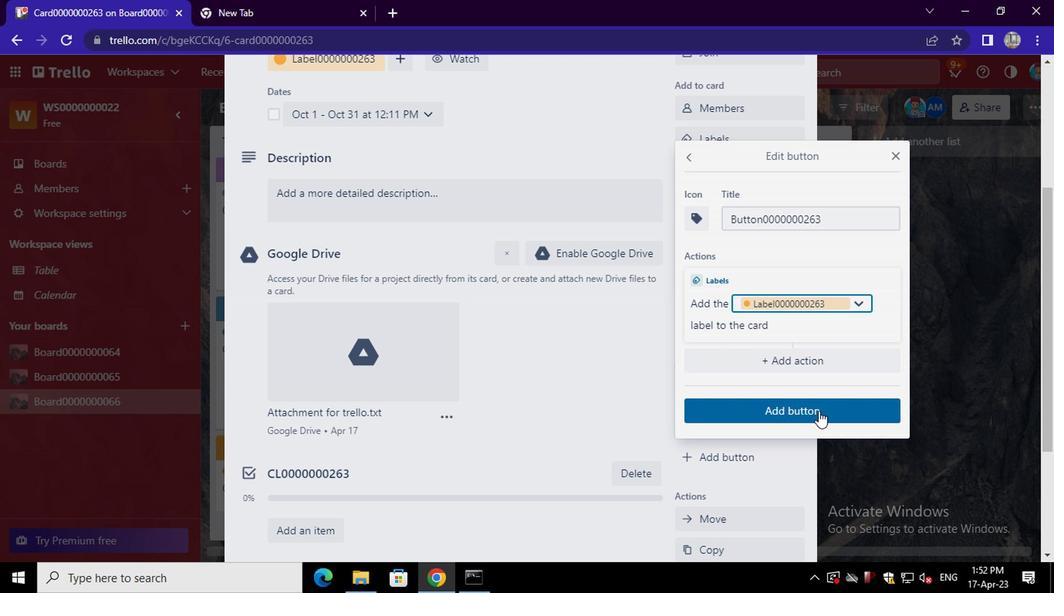 
Action: Mouse moved to (585, 364)
Screenshot: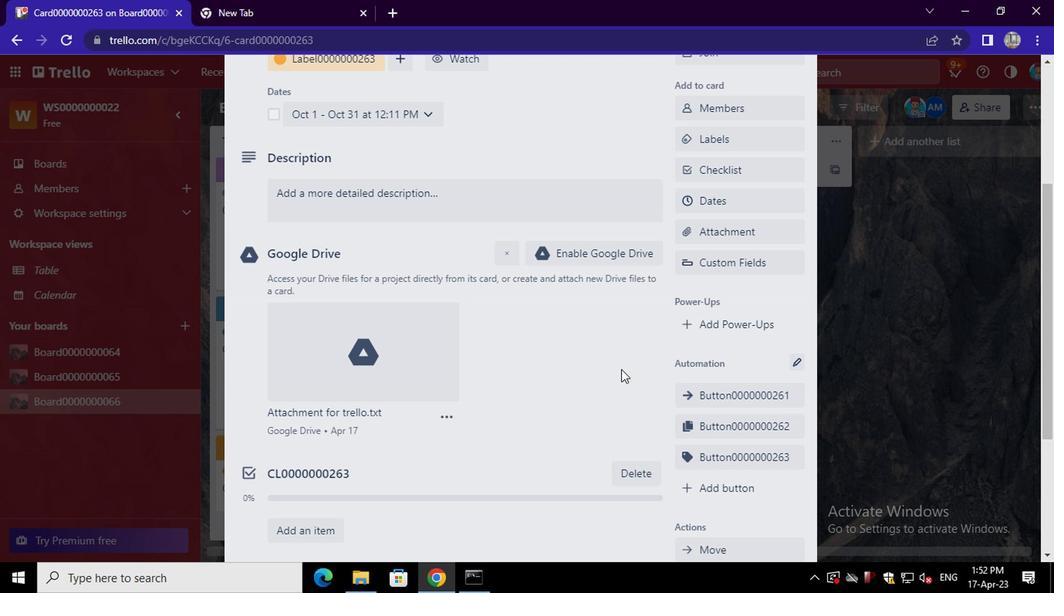 
Action: Mouse scrolled (585, 363) with delta (0, -1)
Screenshot: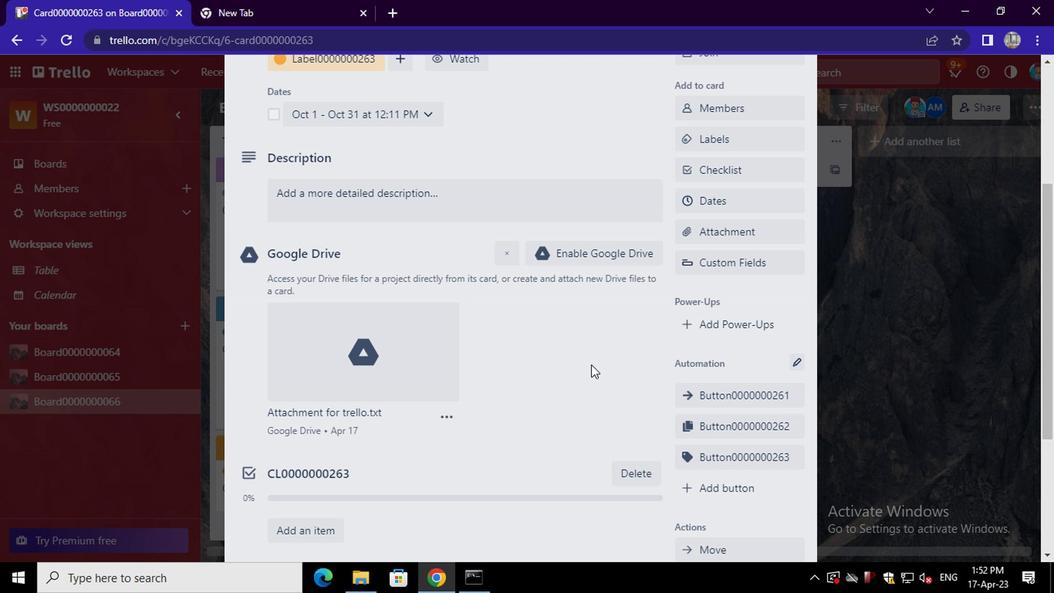 
Action: Mouse scrolled (585, 363) with delta (0, -1)
Screenshot: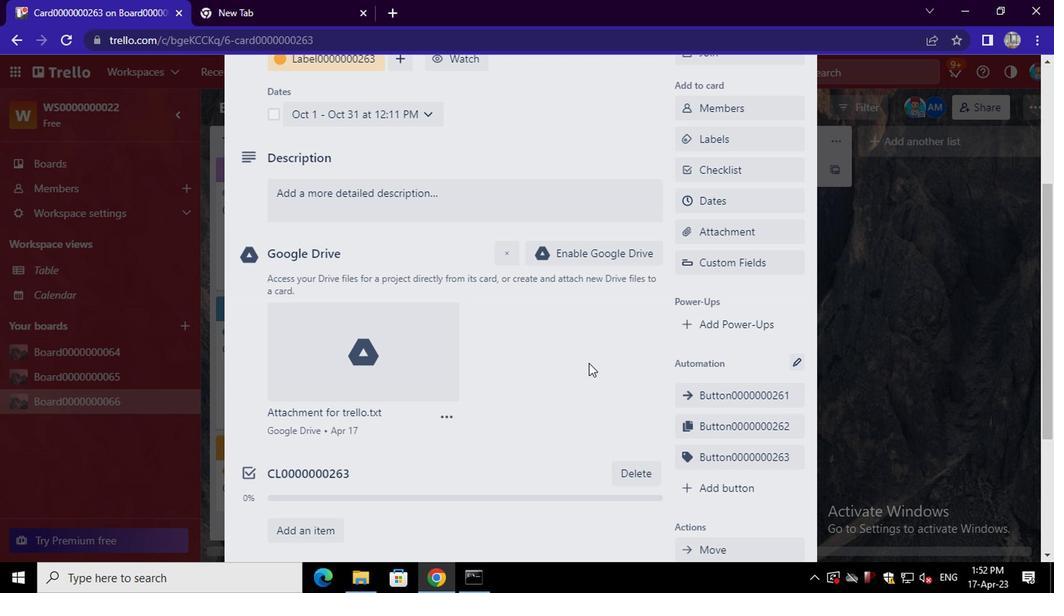 
Action: Mouse scrolled (585, 363) with delta (0, -1)
Screenshot: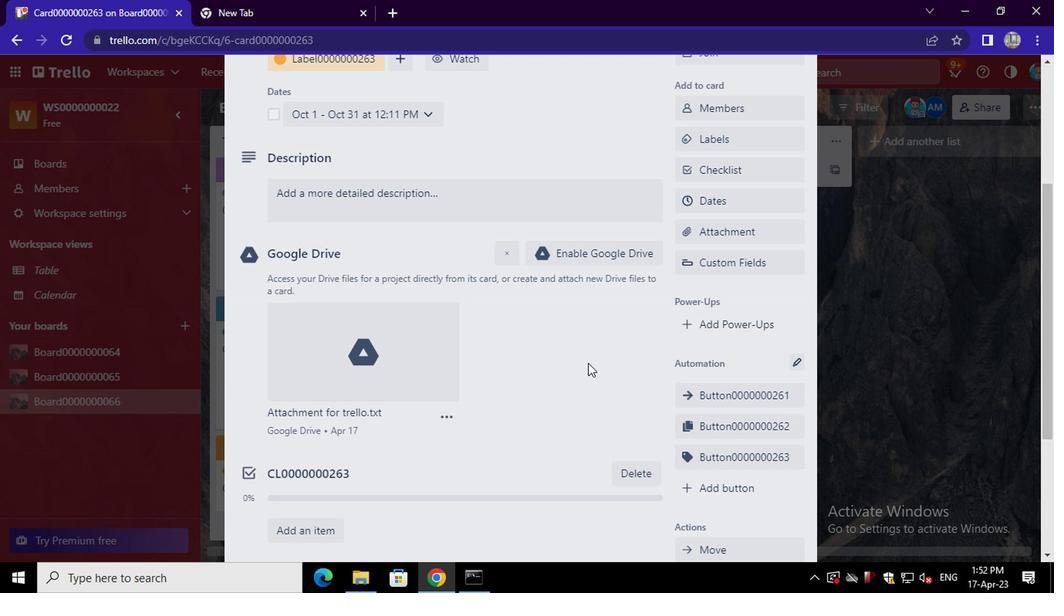 
Action: Mouse scrolled (585, 363) with delta (0, -1)
Screenshot: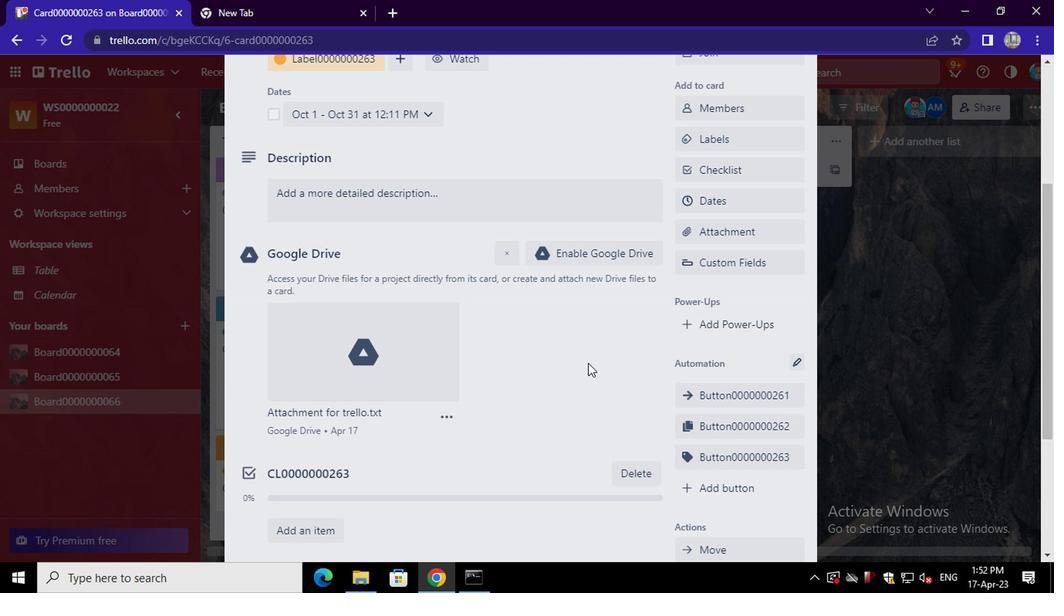 
Action: Mouse moved to (583, 364)
Screenshot: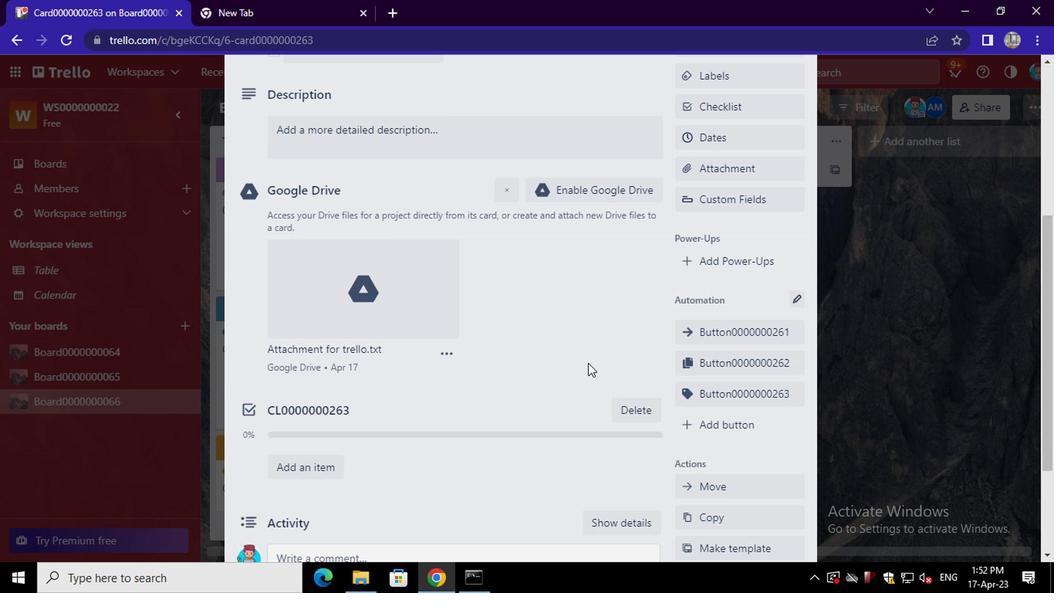 
Action: Mouse scrolled (583, 364) with delta (0, 0)
Screenshot: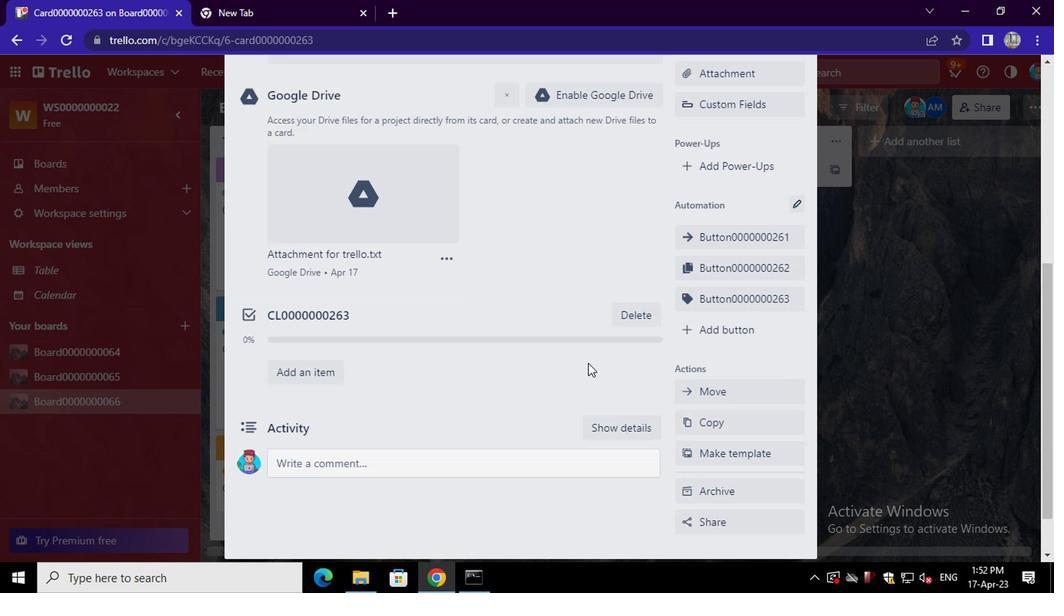 
Action: Mouse moved to (582, 364)
Screenshot: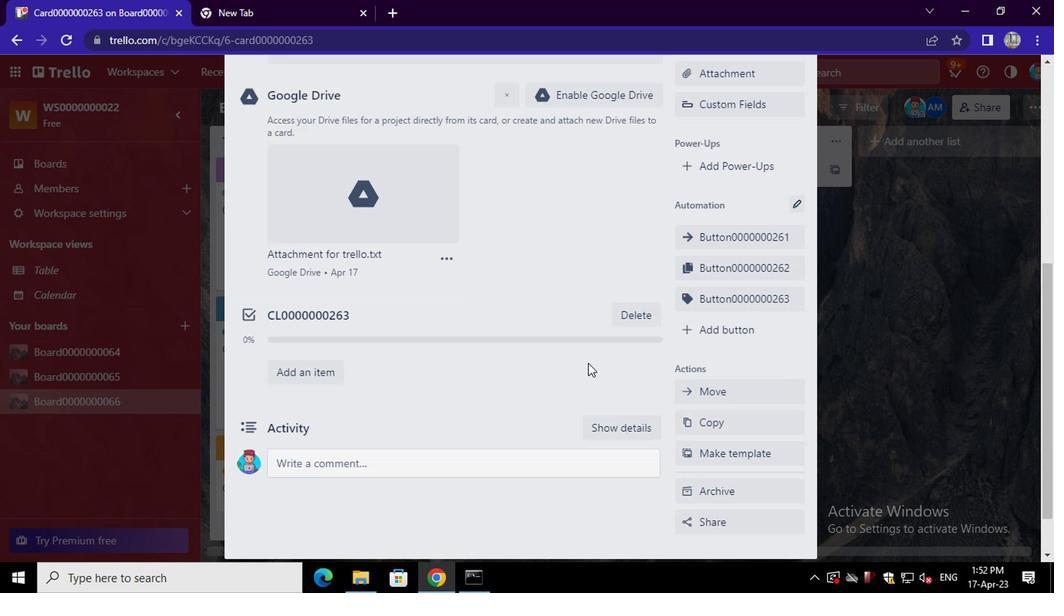 
Action: Mouse scrolled (582, 364) with delta (0, 0)
Screenshot: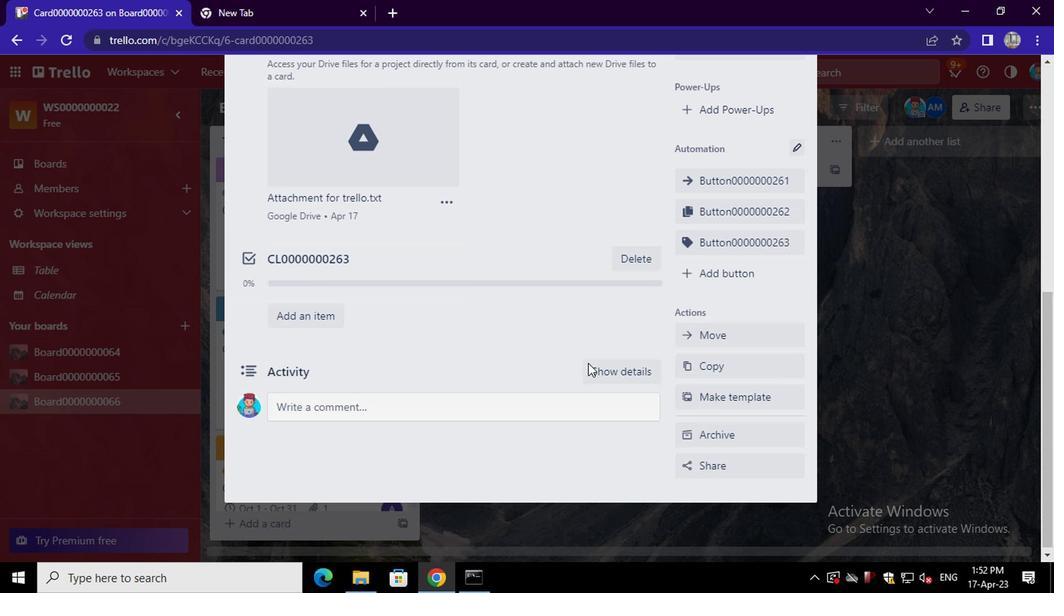 
Action: Mouse moved to (581, 364)
Screenshot: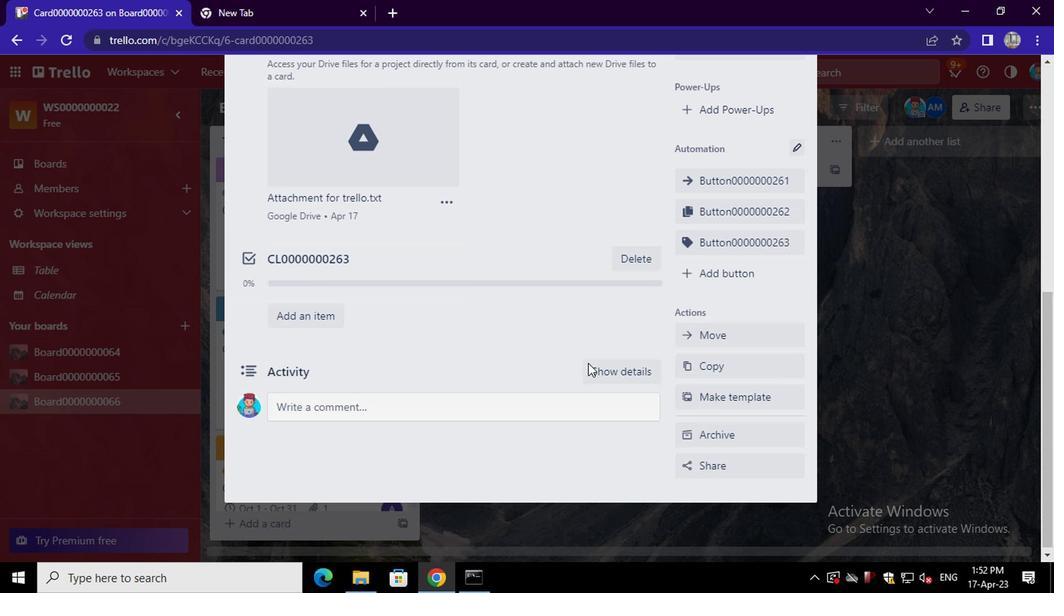 
Action: Mouse scrolled (581, 365) with delta (0, 0)
Screenshot: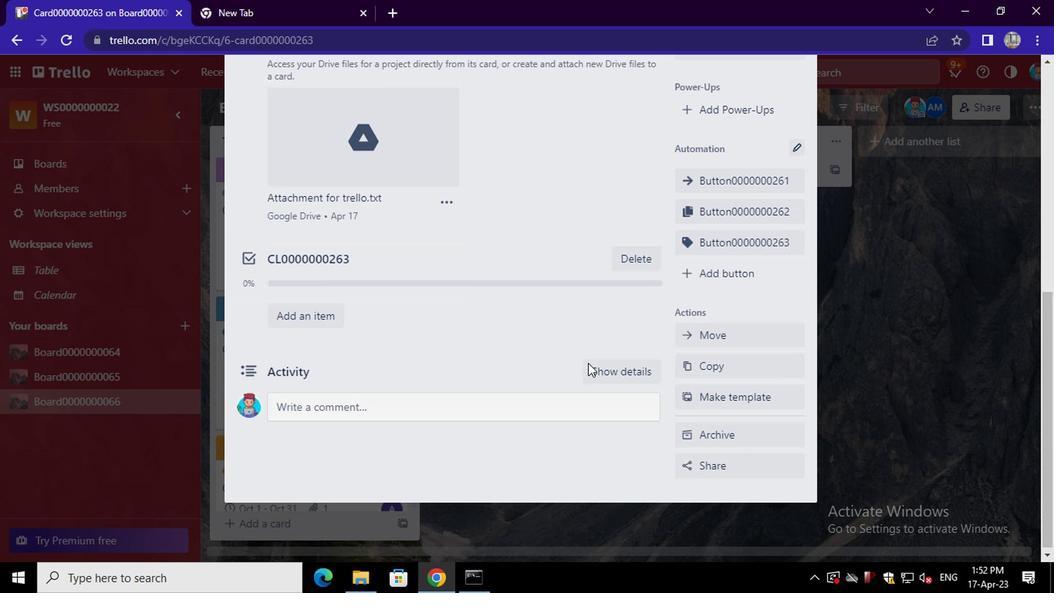 
Action: Mouse moved to (580, 365)
Screenshot: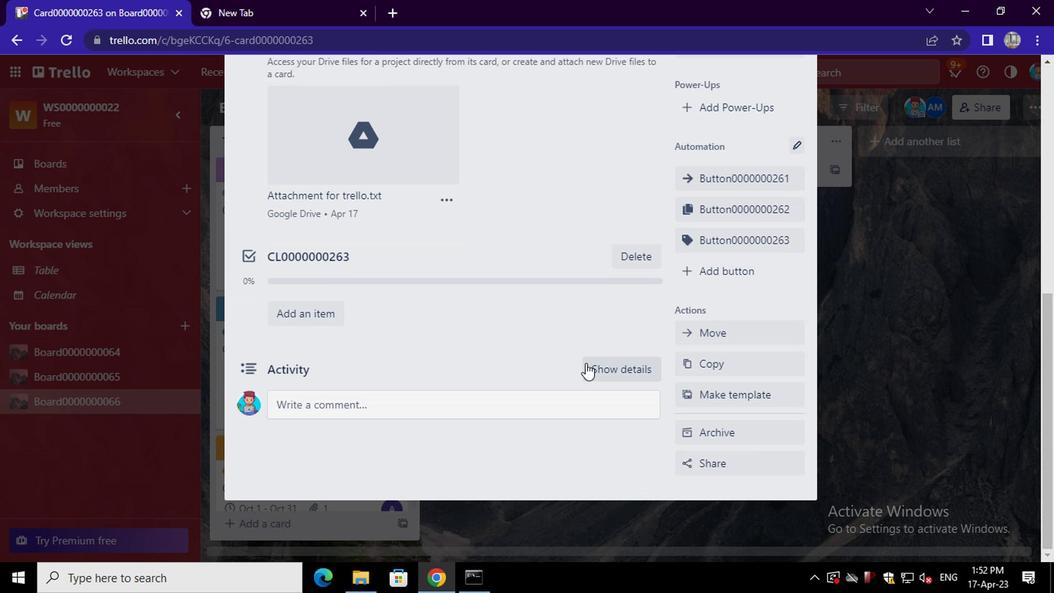 
Action: Mouse scrolled (580, 366) with delta (0, 1)
Screenshot: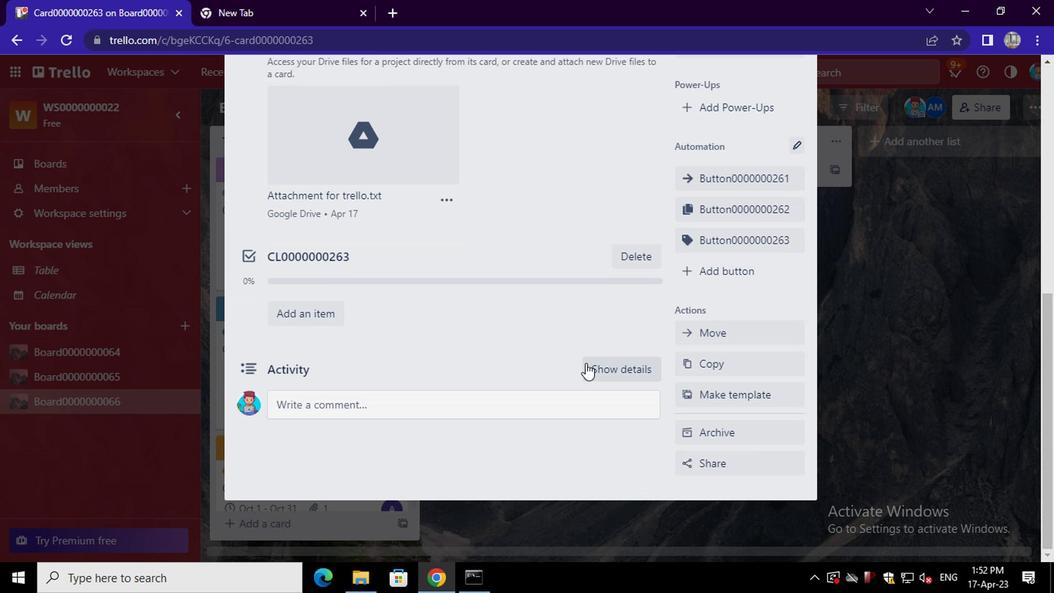 
Action: Mouse moved to (360, 287)
Screenshot: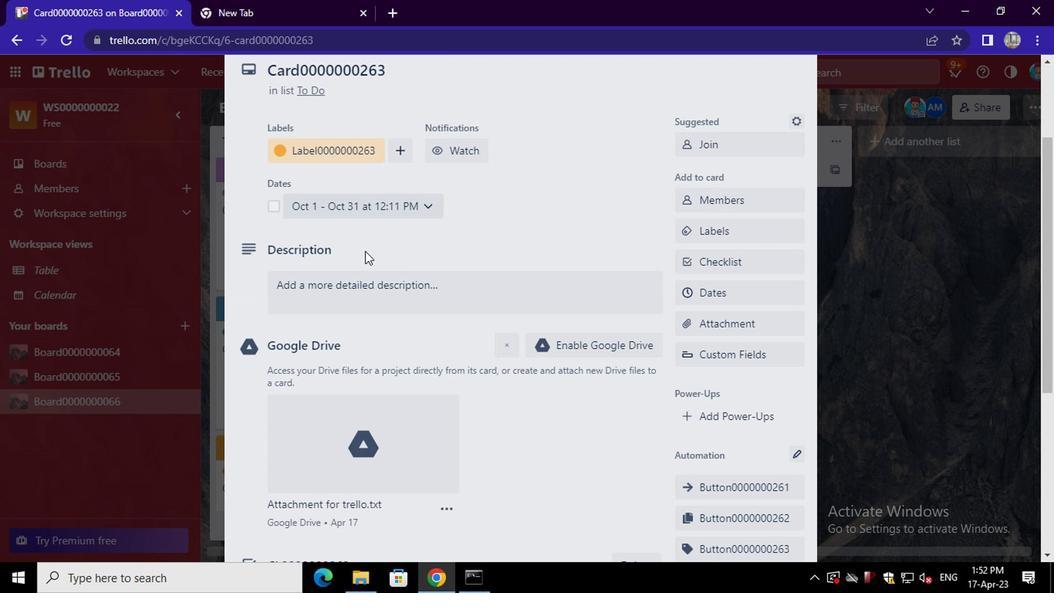 
Action: Mouse pressed left at (360, 287)
Screenshot: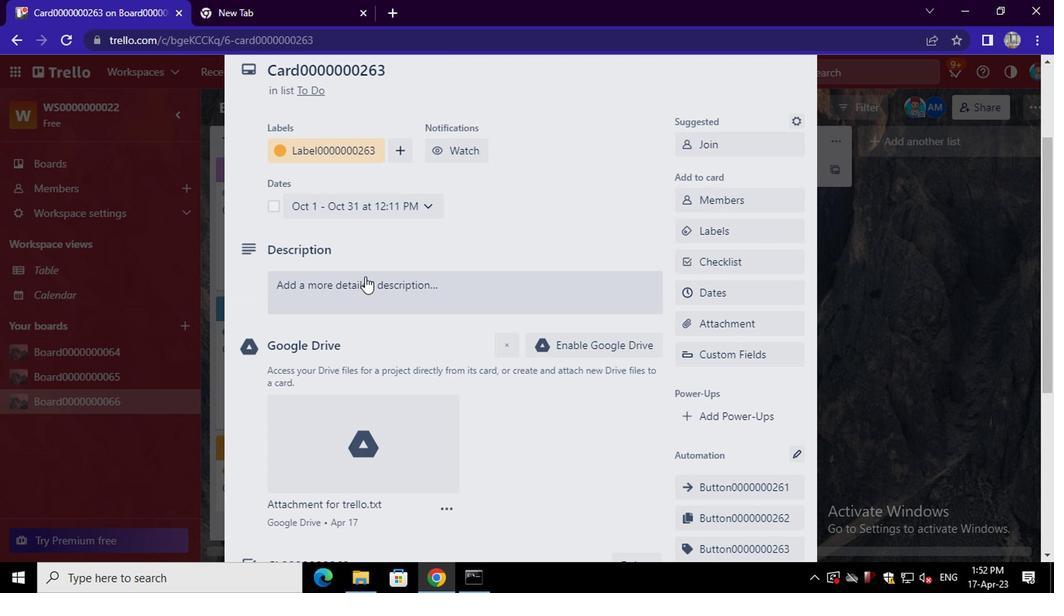 
Action: Mouse moved to (379, 339)
Screenshot: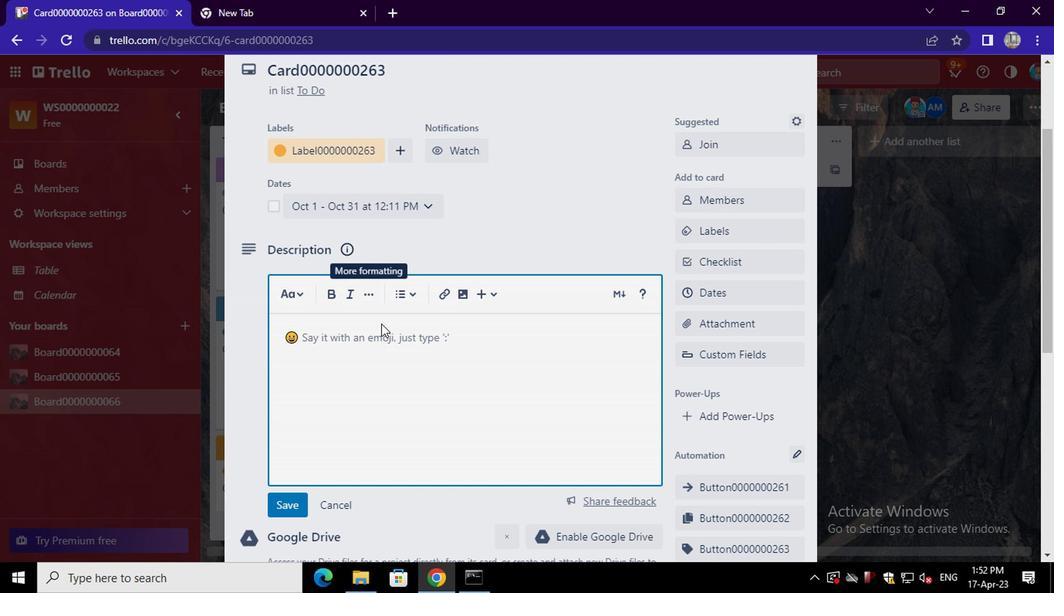 
Action: Mouse pressed left at (379, 339)
Screenshot: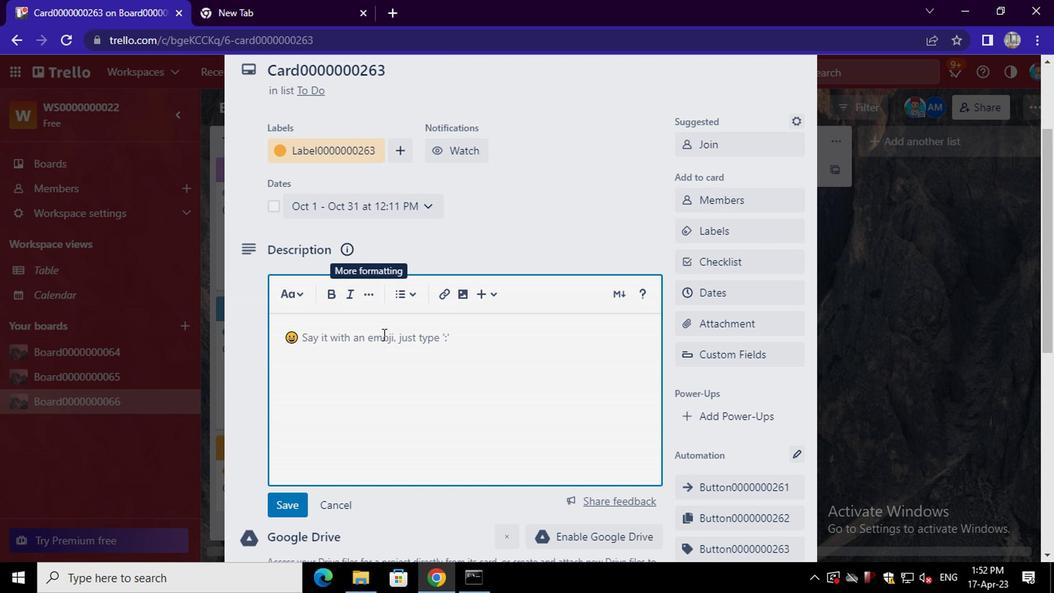 
Action: Mouse moved to (380, 340)
Screenshot: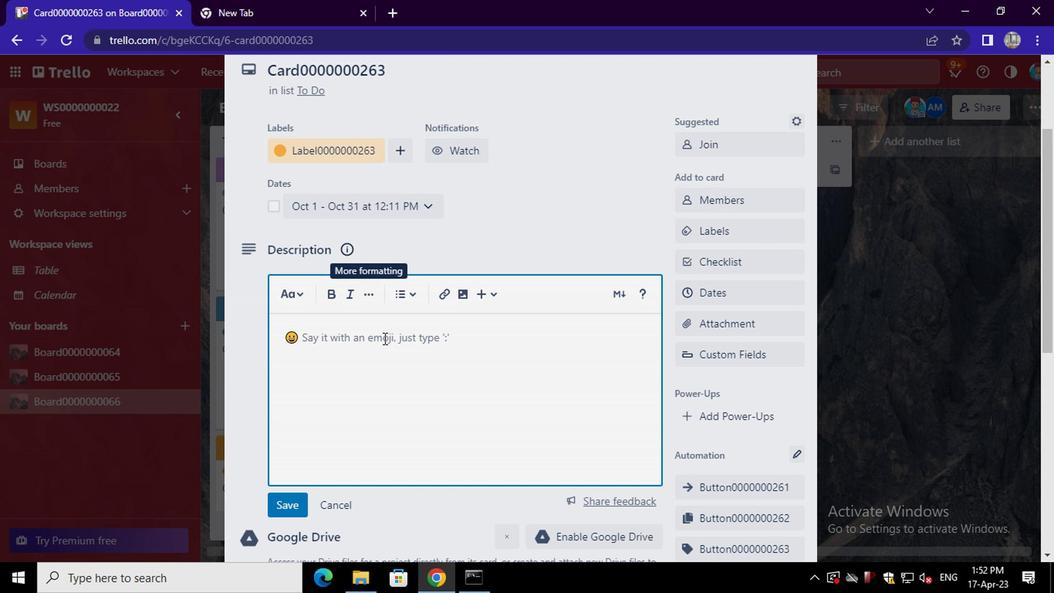 
Action: Key pressed <Key.shift>DS0000000263
Screenshot: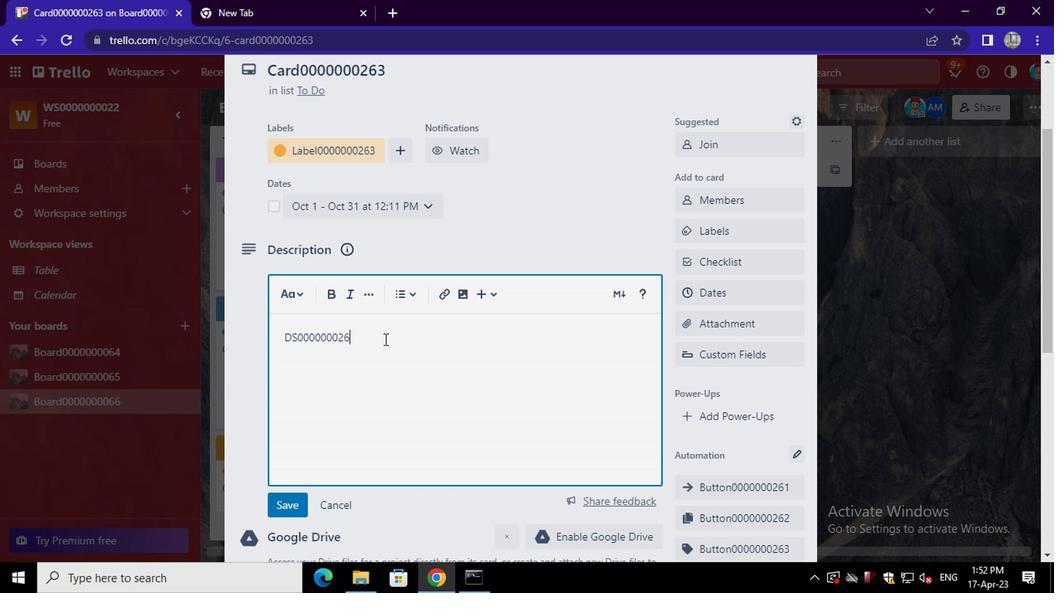 
Action: Mouse moved to (280, 497)
Screenshot: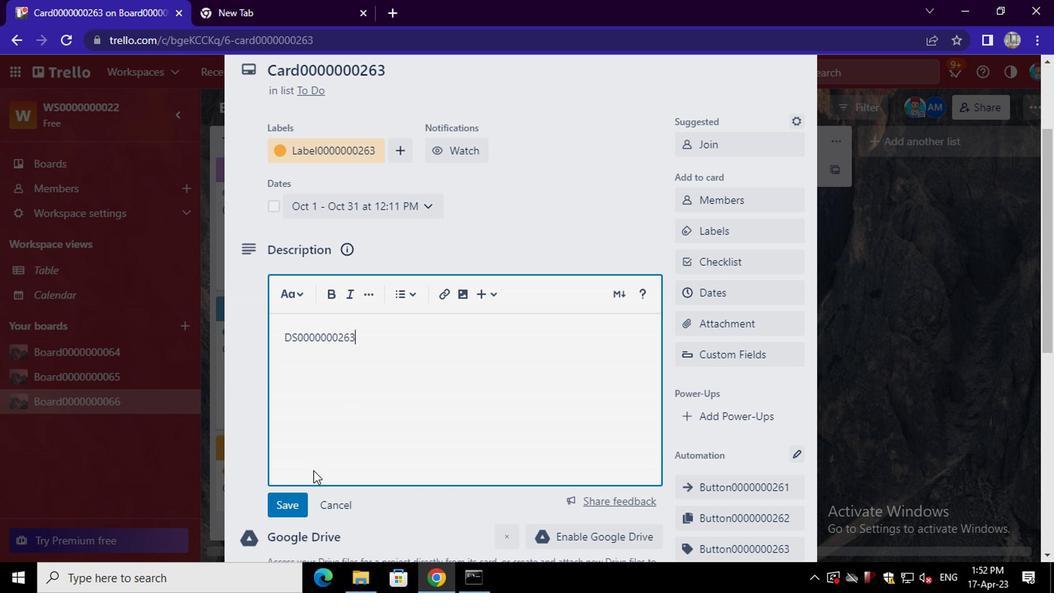 
Action: Mouse pressed left at (280, 497)
Screenshot: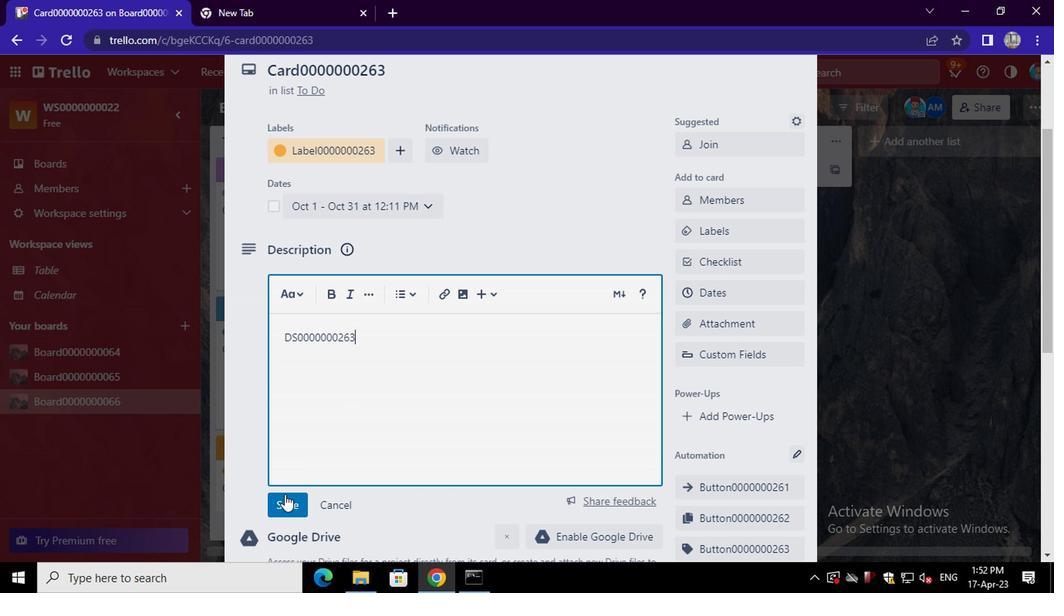 
Action: Mouse moved to (280, 497)
Screenshot: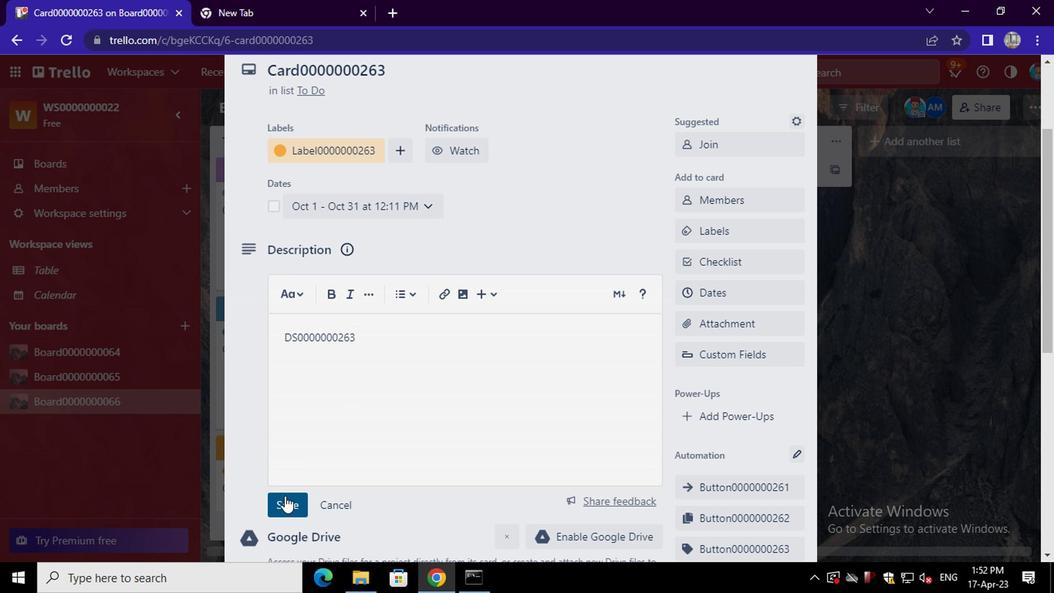
Action: Mouse scrolled (280, 496) with delta (0, -1)
Screenshot: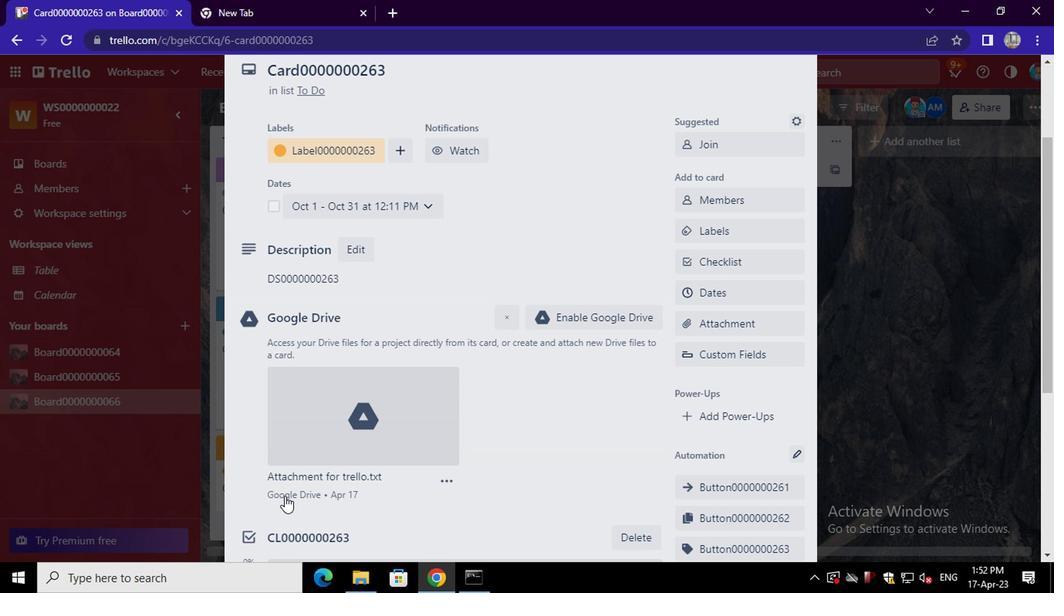 
Action: Mouse moved to (280, 499)
Screenshot: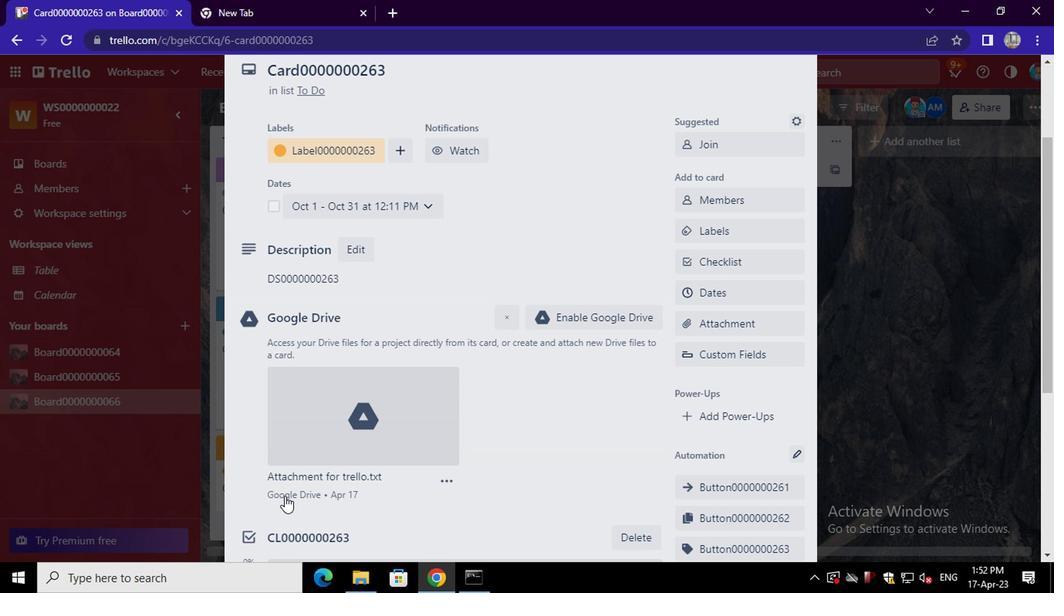 
Action: Mouse scrolled (280, 498) with delta (0, -1)
Screenshot: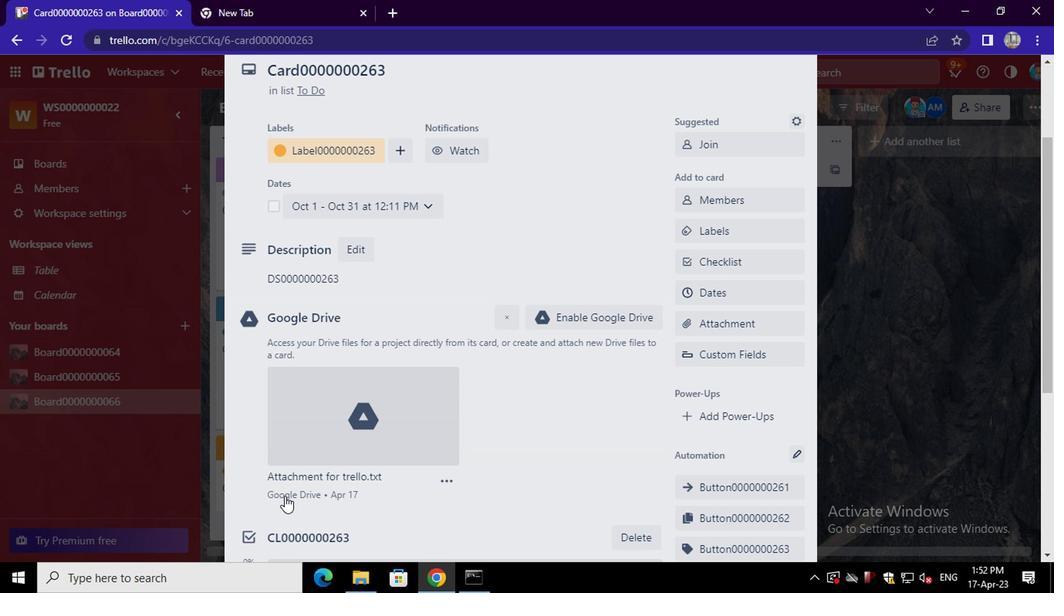 
Action: Mouse moved to (280, 499)
Screenshot: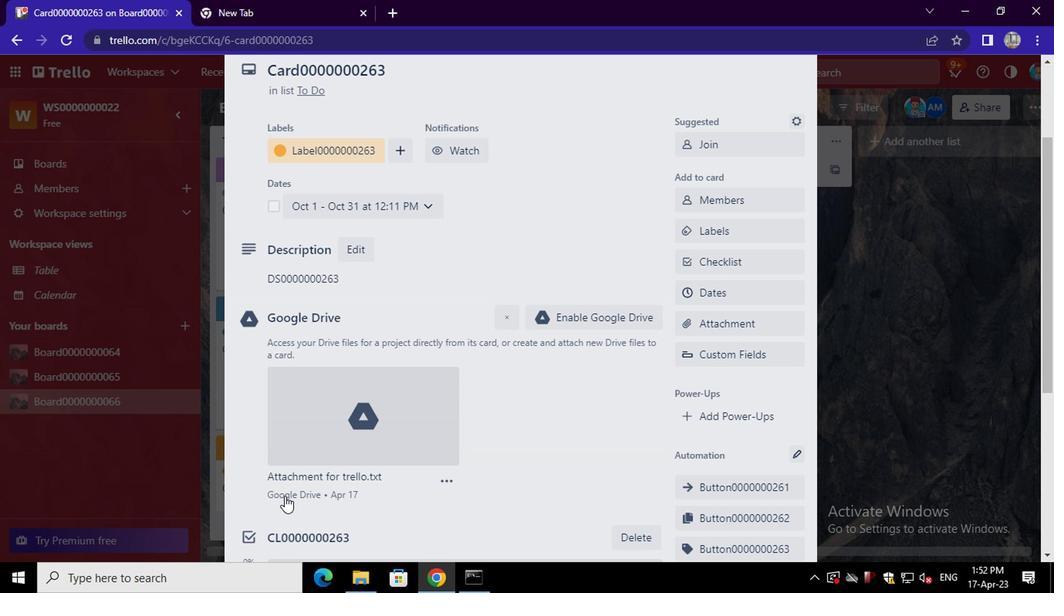 
Action: Mouse scrolled (280, 499) with delta (0, 0)
Screenshot: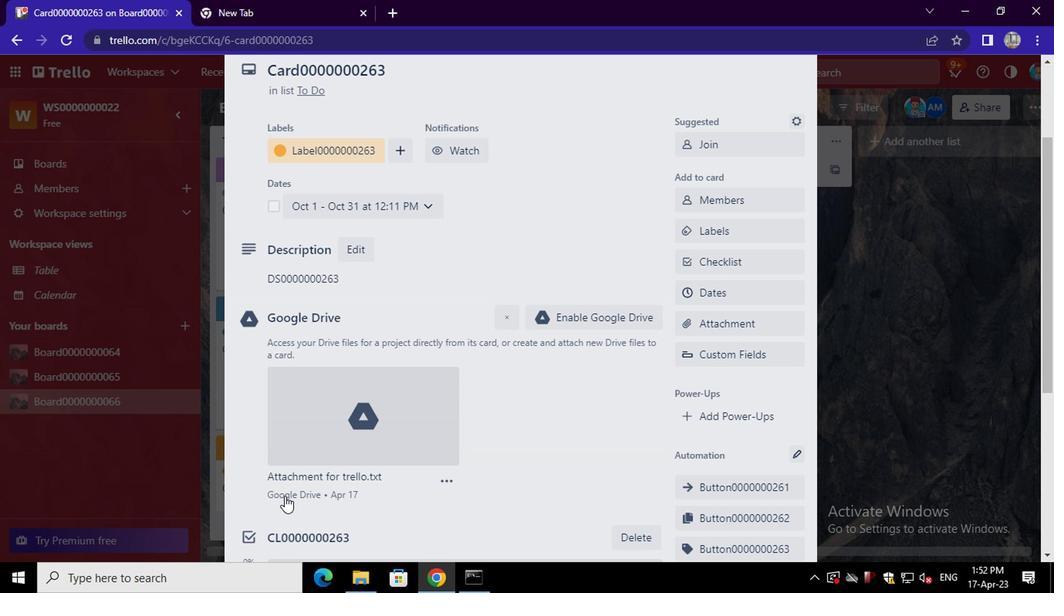 
Action: Mouse moved to (321, 455)
Screenshot: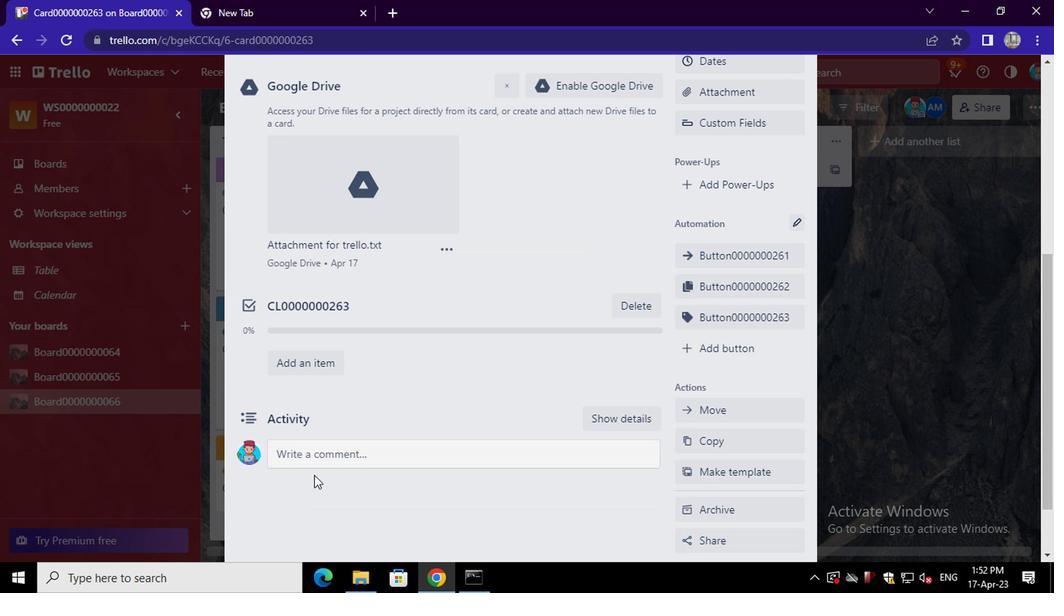 
Action: Mouse pressed left at (321, 455)
Screenshot: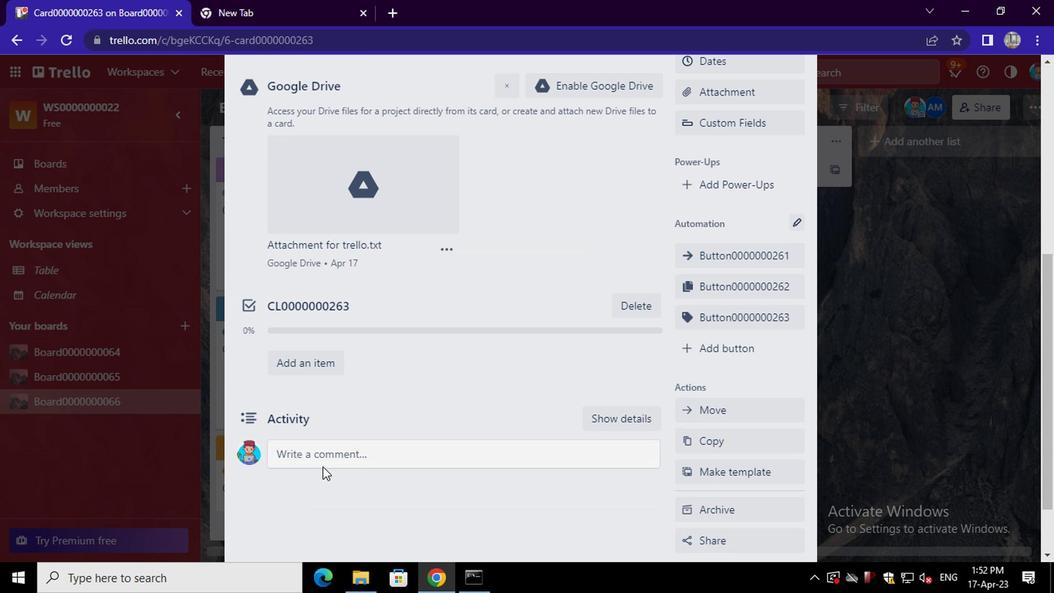 
Action: Mouse pressed left at (321, 455)
Screenshot: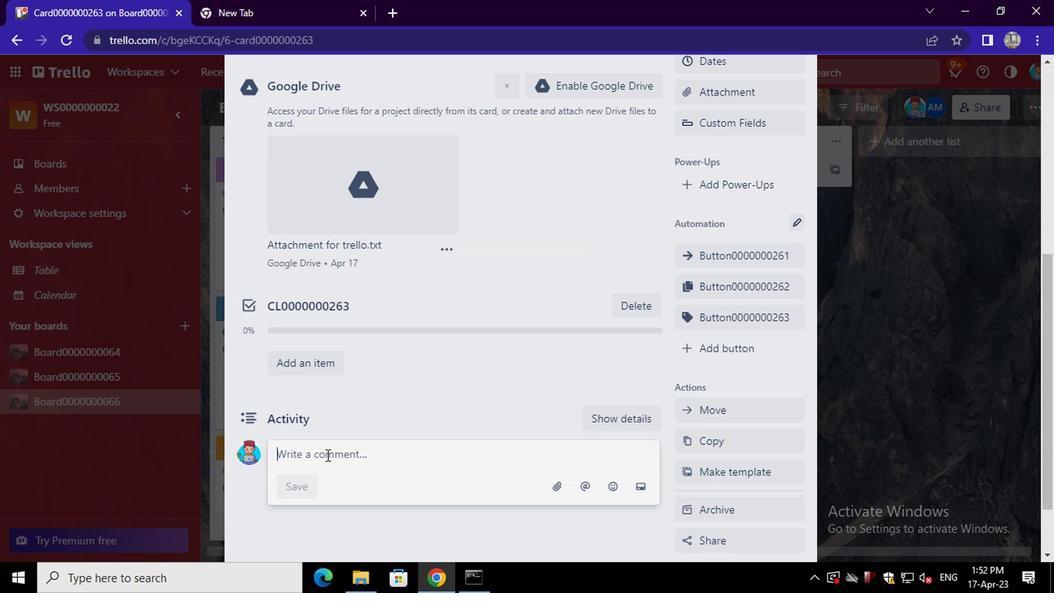 
Action: Mouse moved to (323, 454)
Screenshot: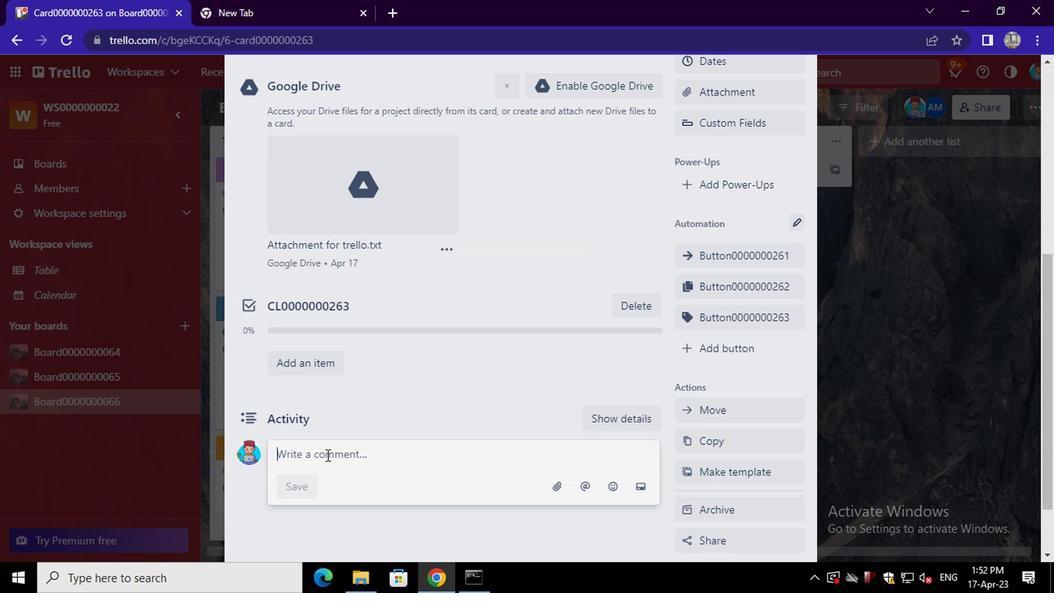 
Action: Key pressed <Key.shift>C
Screenshot: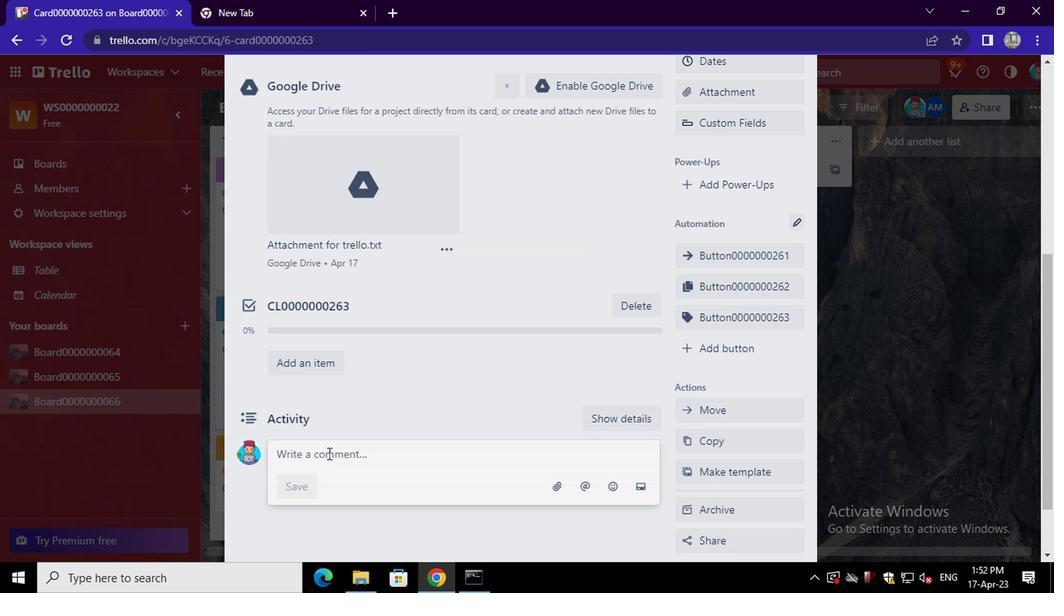 
Action: Mouse moved to (323, 453)
Screenshot: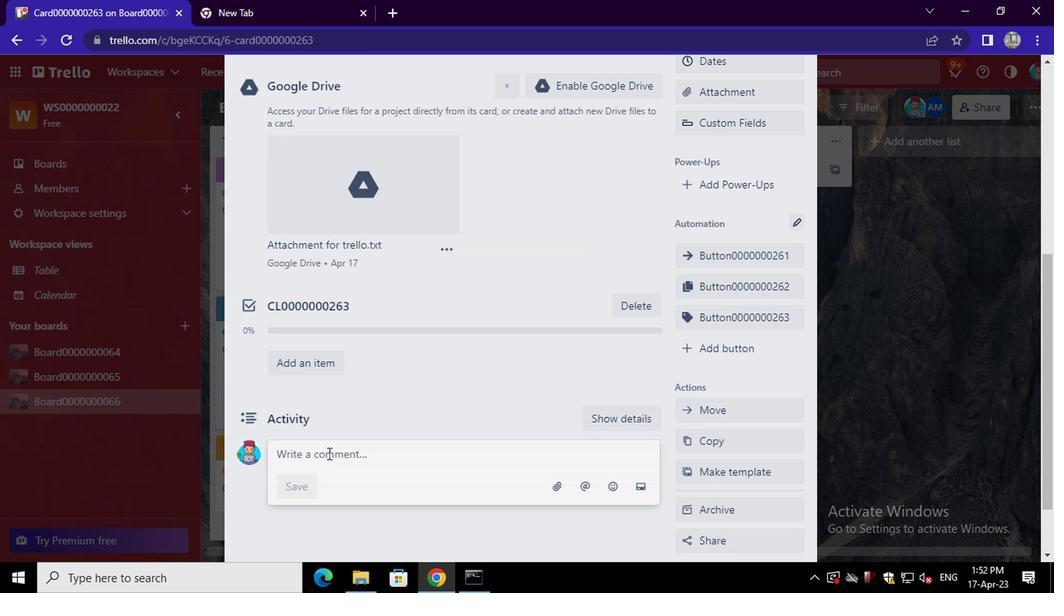 
Action: Key pressed M0000000263
Screenshot: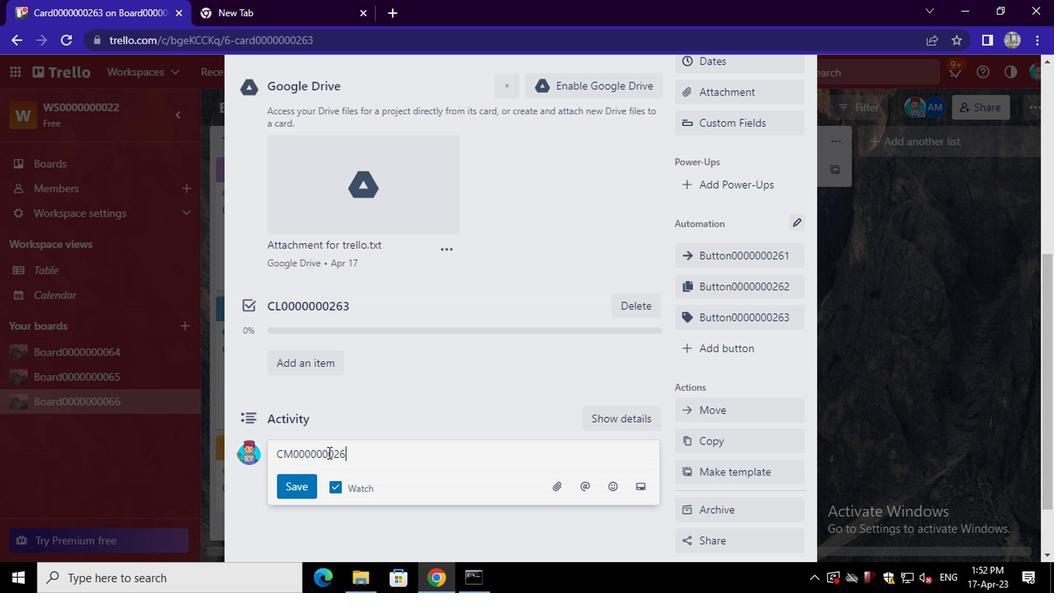 
Action: Mouse moved to (304, 481)
Screenshot: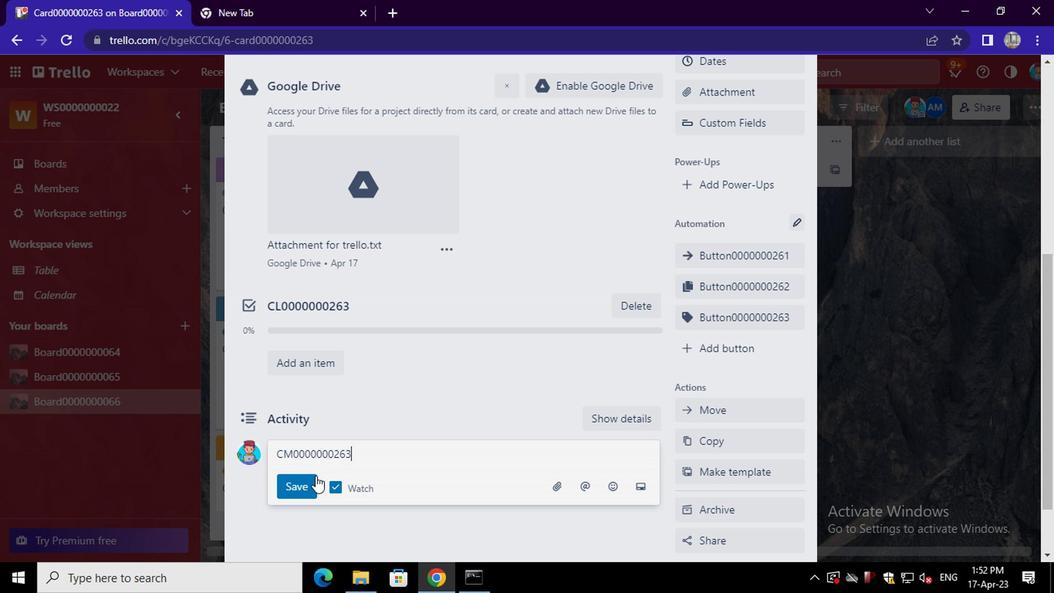 
Action: Mouse pressed left at (304, 481)
Screenshot: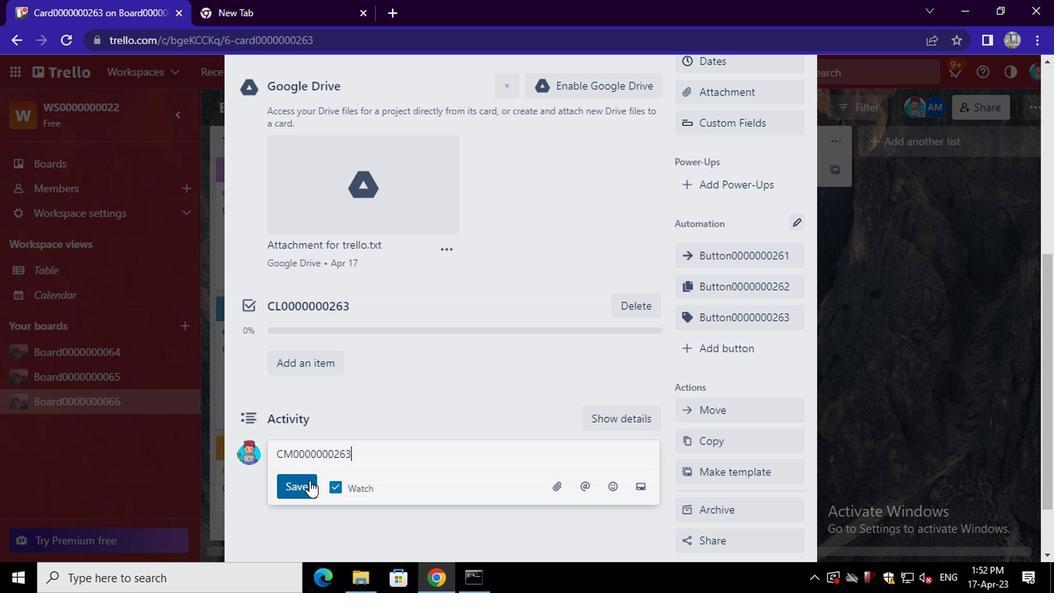
